 Task: Plan a 2-hour sustainable agriculture and permaculture gardening workshop for community gardens.
Action: Mouse moved to (700, 103)
Screenshot: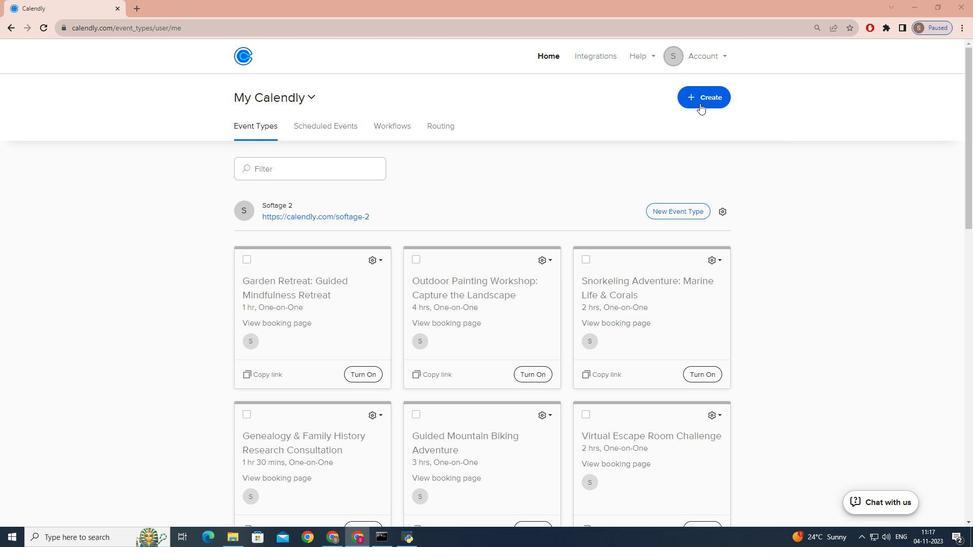 
Action: Mouse pressed left at (700, 103)
Screenshot: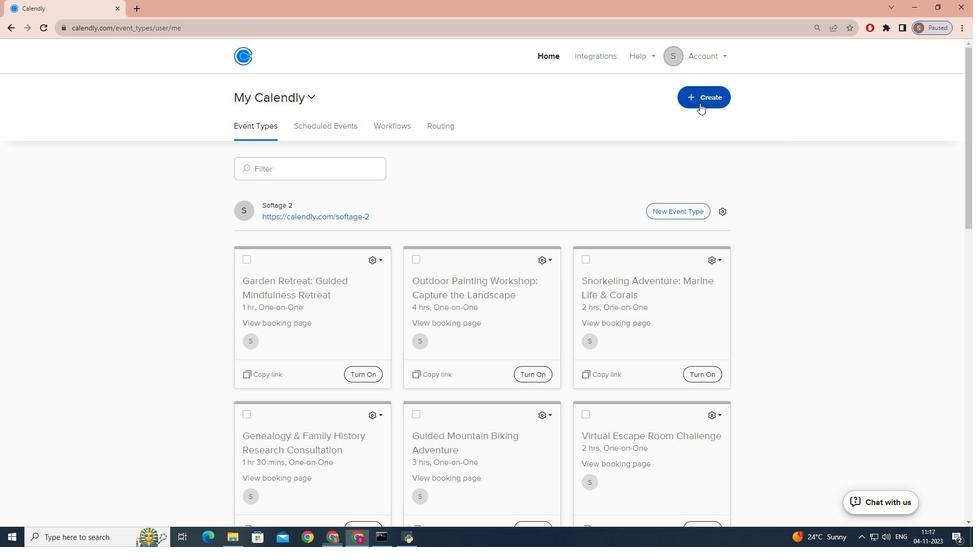 
Action: Mouse moved to (647, 126)
Screenshot: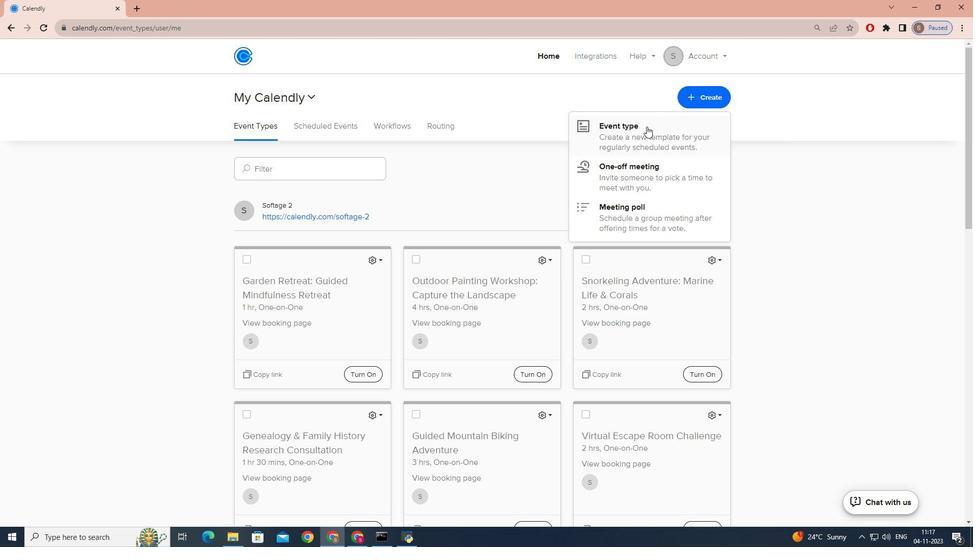 
Action: Mouse pressed left at (647, 126)
Screenshot: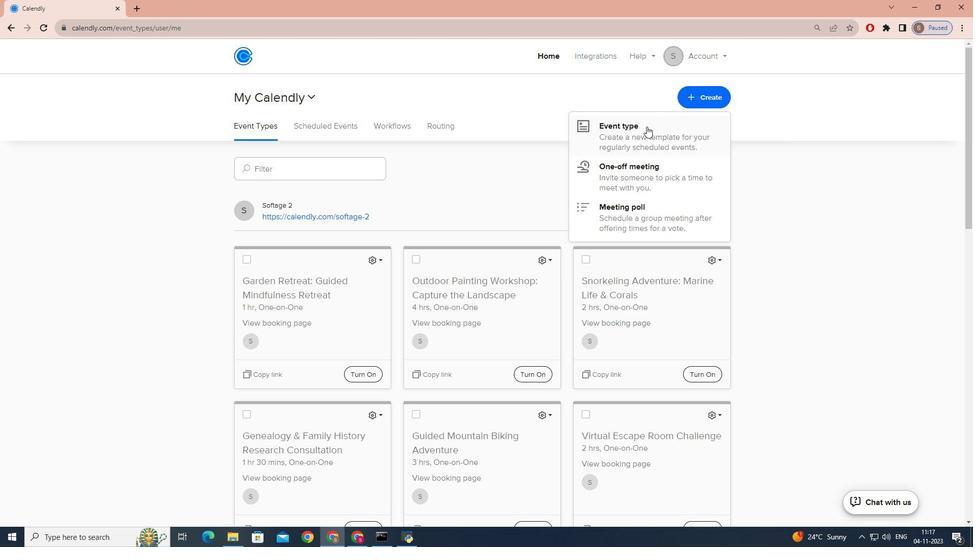 
Action: Mouse moved to (425, 169)
Screenshot: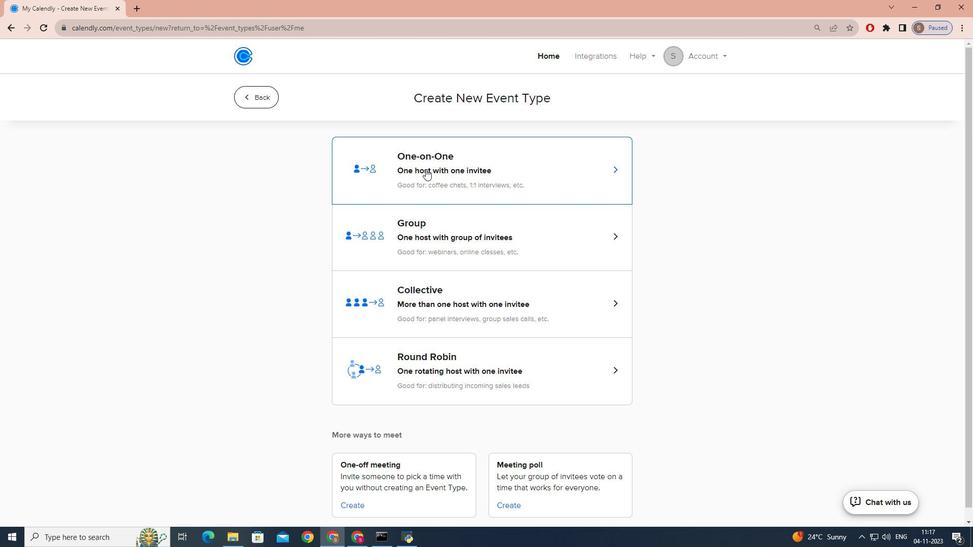 
Action: Mouse pressed left at (425, 169)
Screenshot: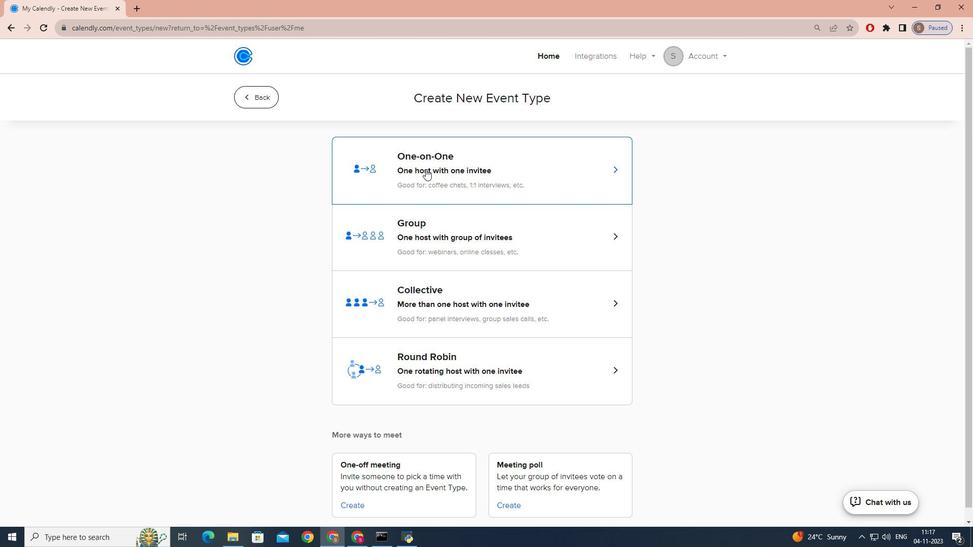 
Action: Mouse moved to (335, 233)
Screenshot: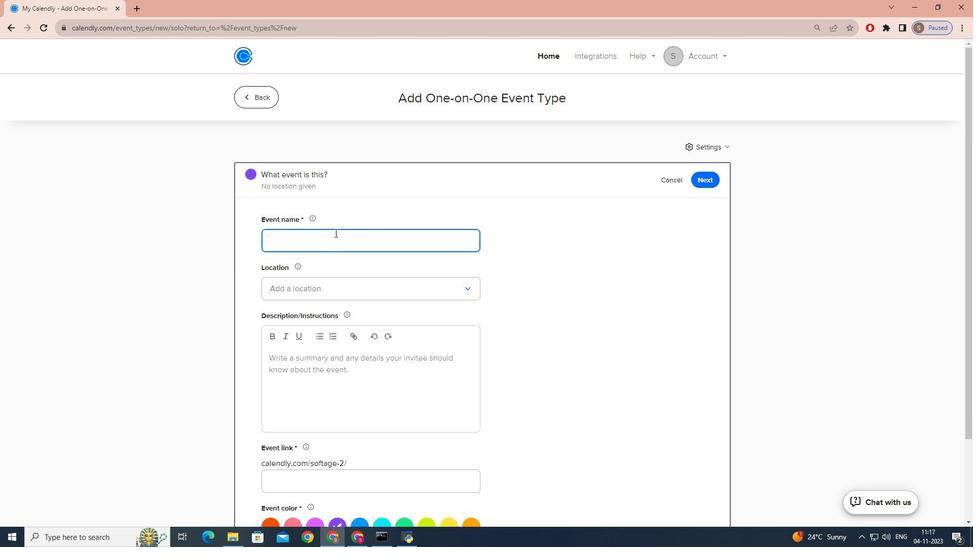 
Action: Key pressed <Key.caps_lock>S<Key.caps_lock>ustainable<Key.space><Key.caps_lock>A<Key.caps_lock>griculture<Key.shift_r>:<Key.space><Key.caps_lock>P<Key.caps_lock>ermaculture<Key.space><Key.caps_lock>G<Key.caps_lock>arden<Key.space><Key.caps_lock>W<Key.caps_lock>orkshop
Screenshot: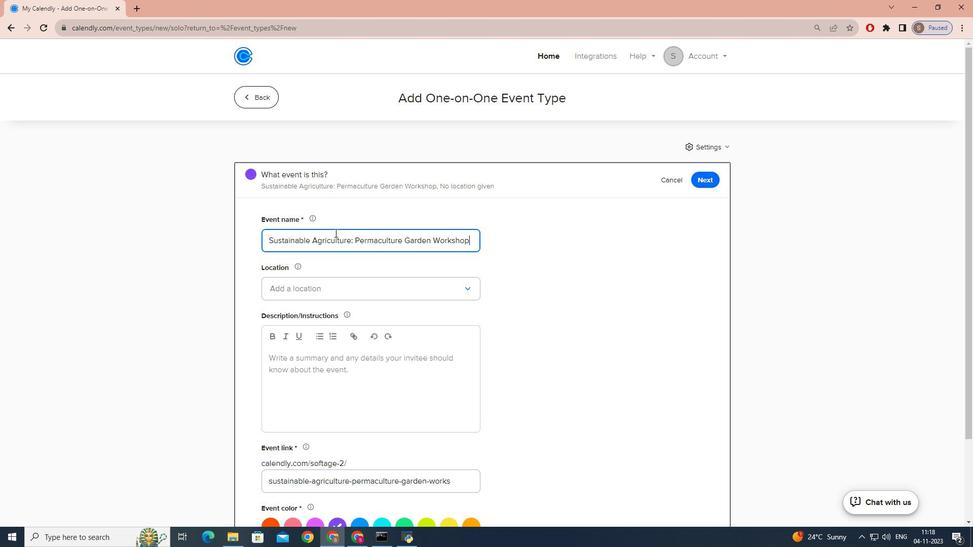 
Action: Mouse moved to (316, 285)
Screenshot: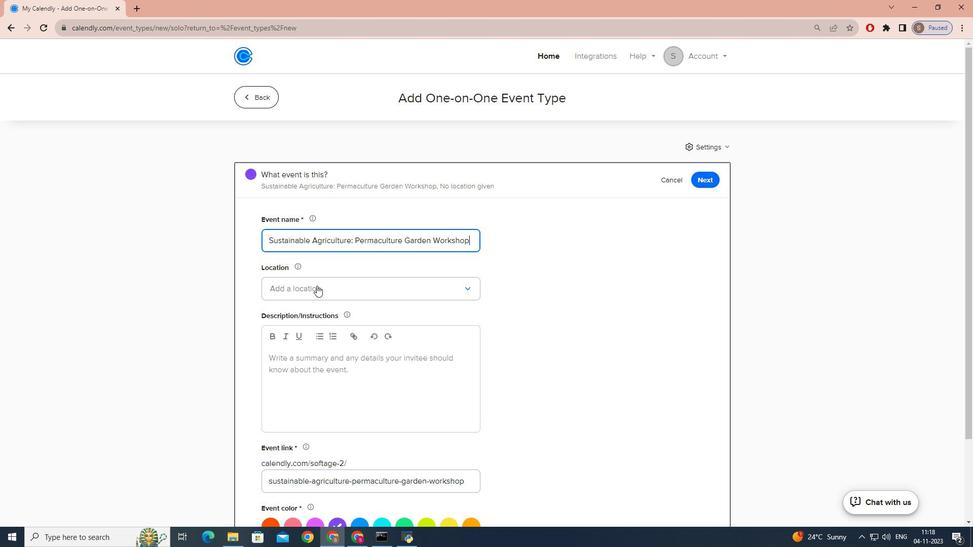 
Action: Mouse pressed left at (316, 285)
Screenshot: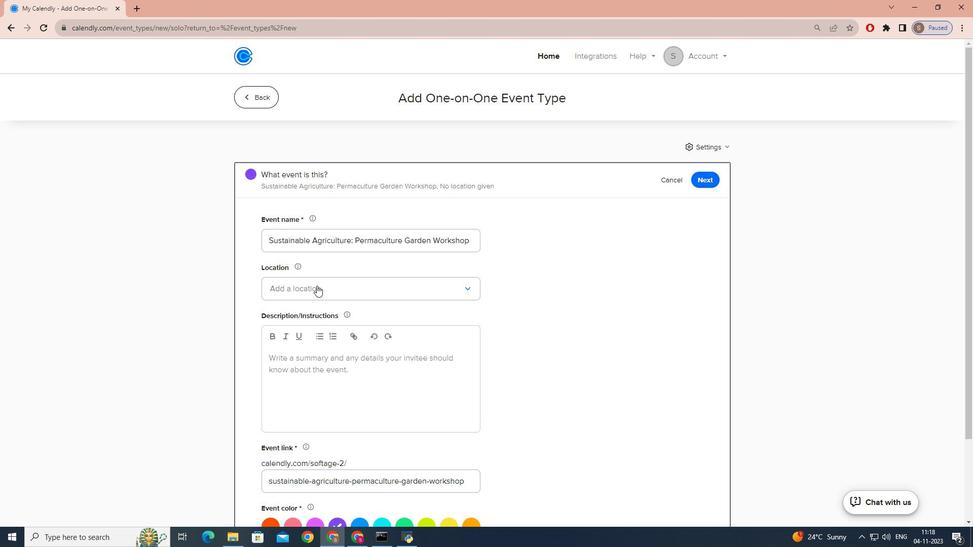 
Action: Mouse moved to (313, 312)
Screenshot: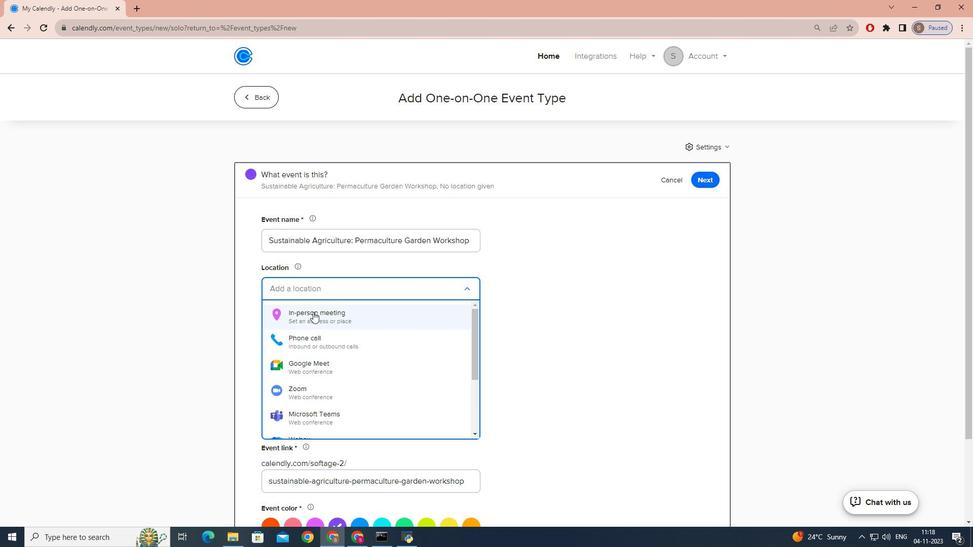 
Action: Mouse pressed left at (313, 312)
Screenshot: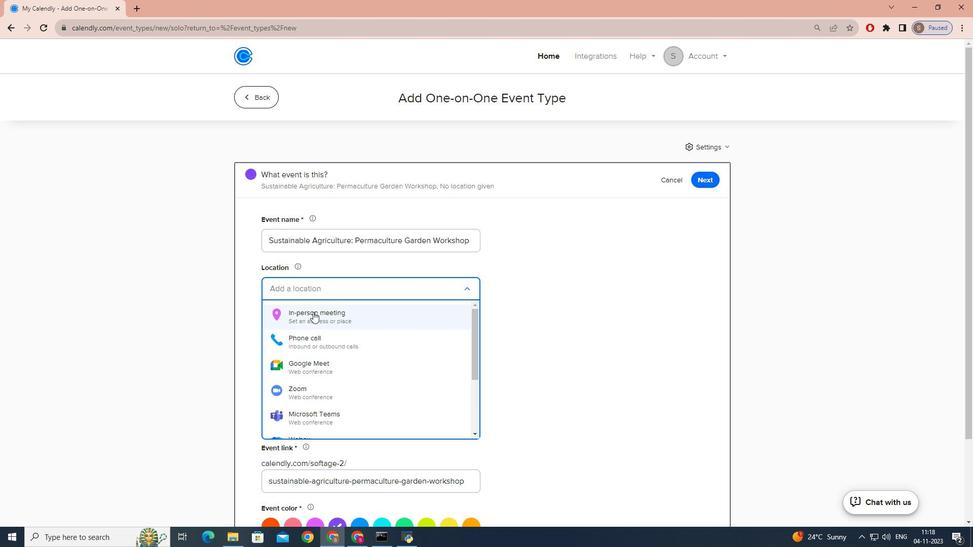
Action: Mouse moved to (458, 164)
Screenshot: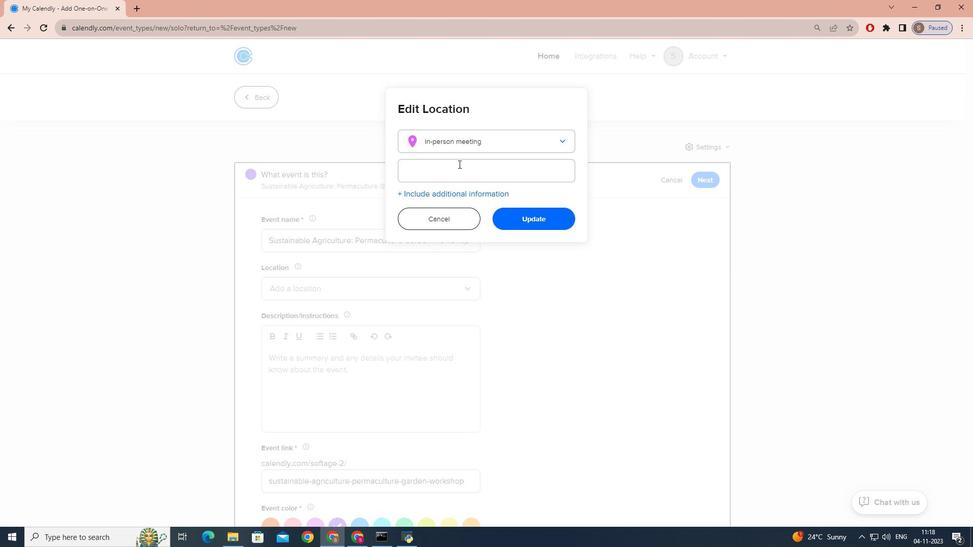 
Action: Mouse pressed left at (458, 164)
Screenshot: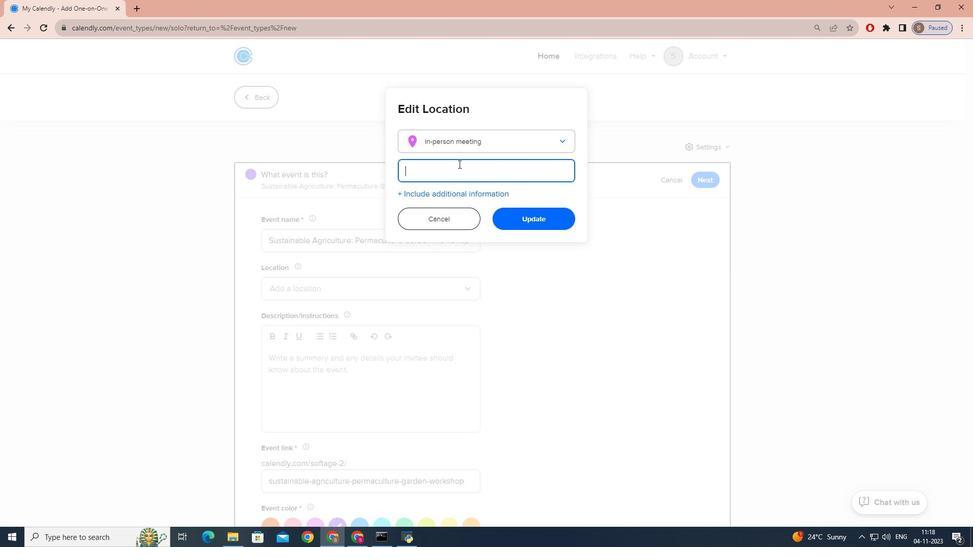 
Action: Mouse moved to (460, 163)
Screenshot: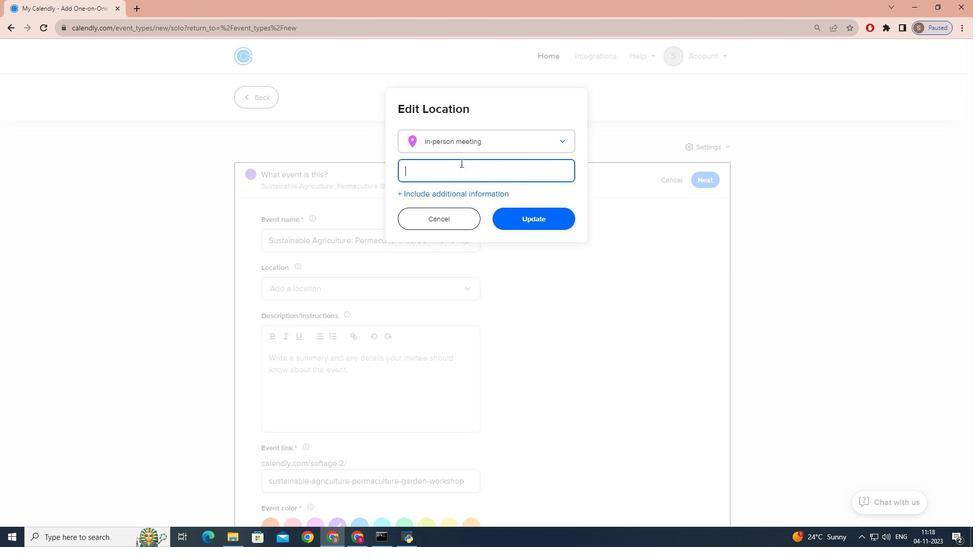
Action: Key pressed <Key.caps_lock>G<Key.caps_lock>olden<Key.space><Key.caps_lock>G<Key.caps_lock>lade<Key.space><Key.caps_lock>C<Key.caps_lock>ommunity<Key.space><Key.caps_lock>G<Key.caps_lock>arden,<Key.space><Key.caps_lock>A<Key.caps_lock>ustin,<Key.caps_lock>T<Key.caps_lock>ex
Screenshot: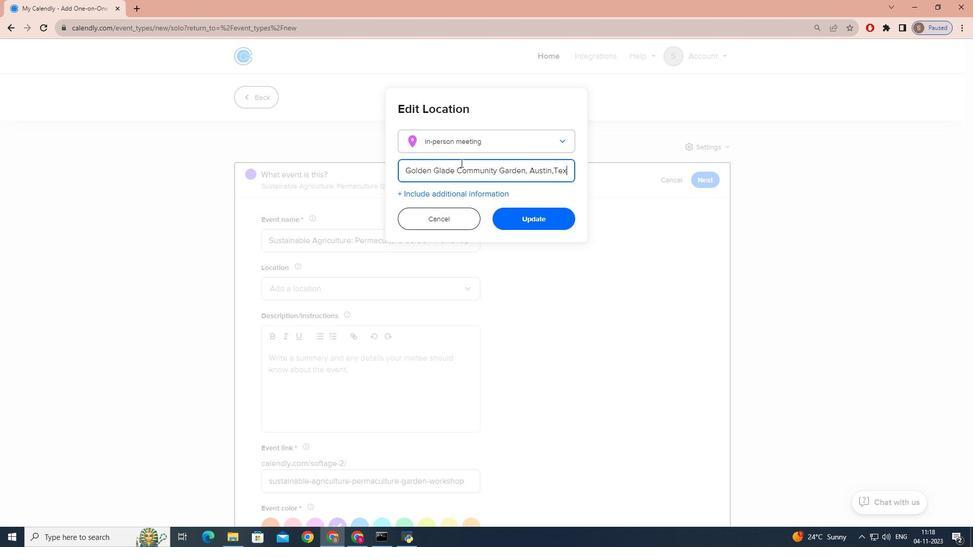
Action: Mouse moved to (460, 163)
Screenshot: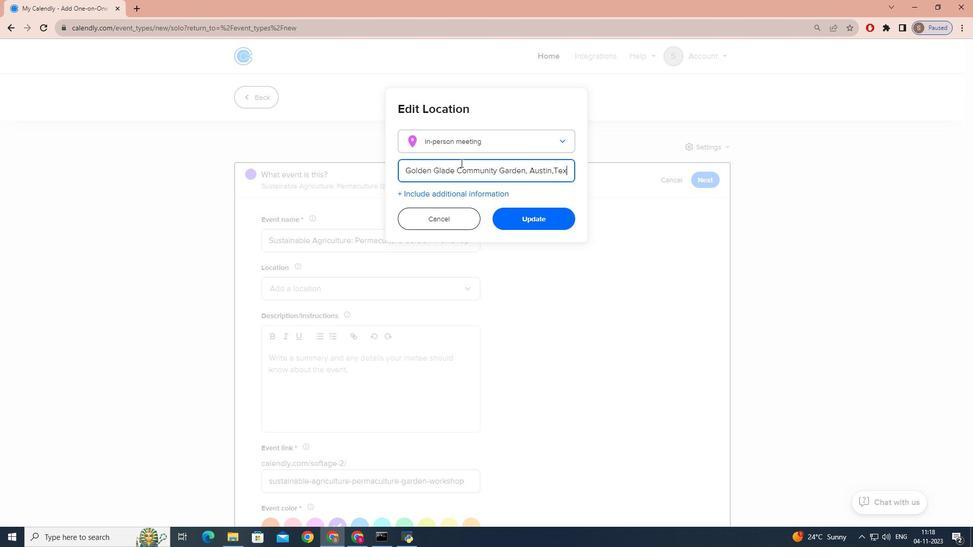 
Action: Key pressed as
Screenshot: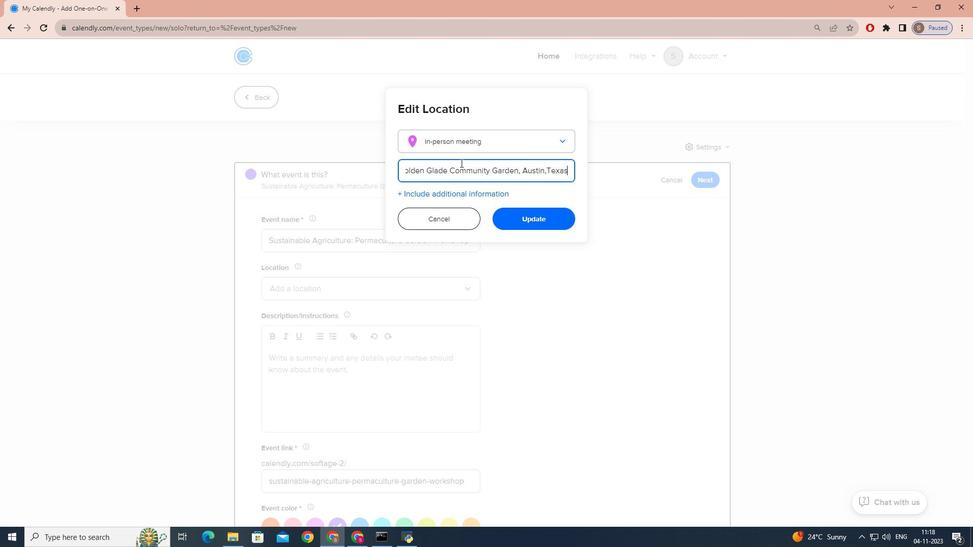 
Action: Mouse moved to (508, 216)
Screenshot: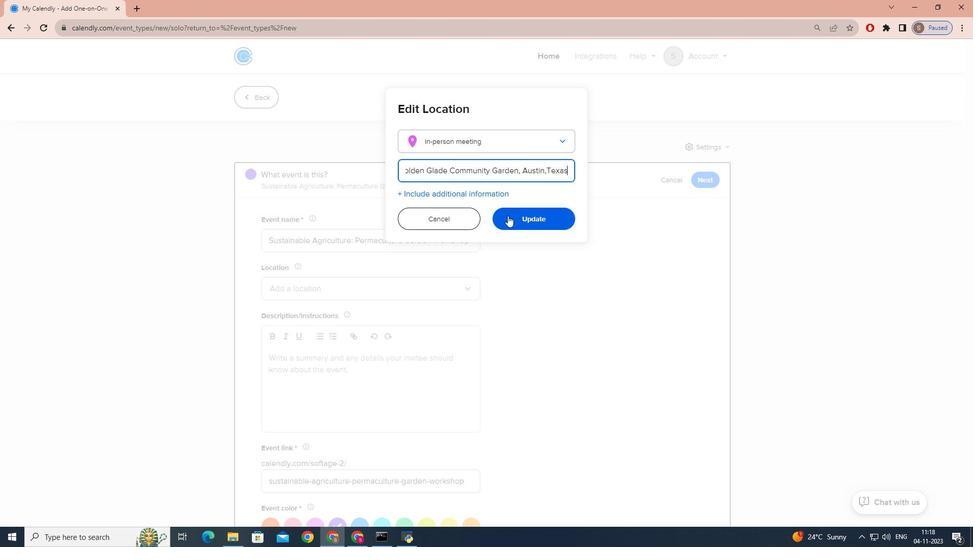 
Action: Mouse pressed left at (508, 216)
Screenshot: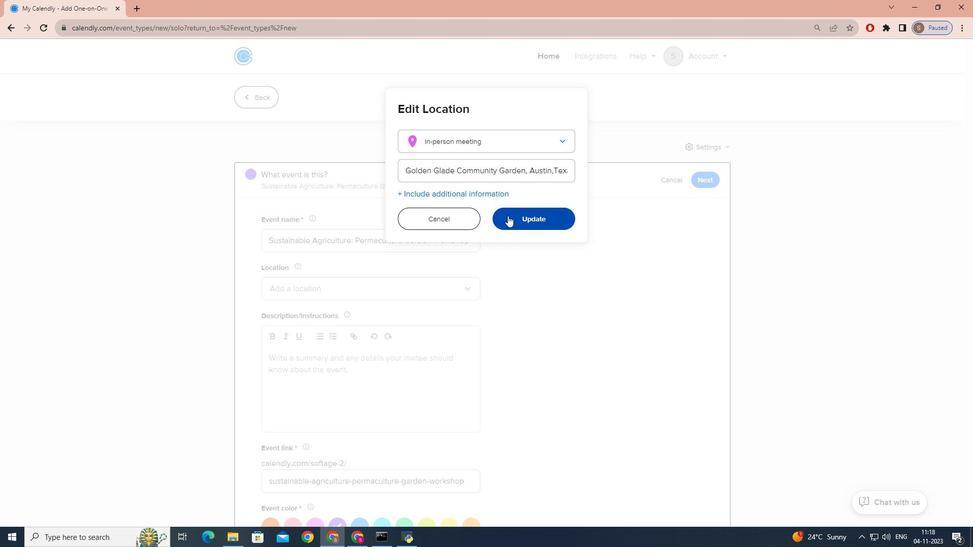 
Action: Mouse moved to (385, 255)
Screenshot: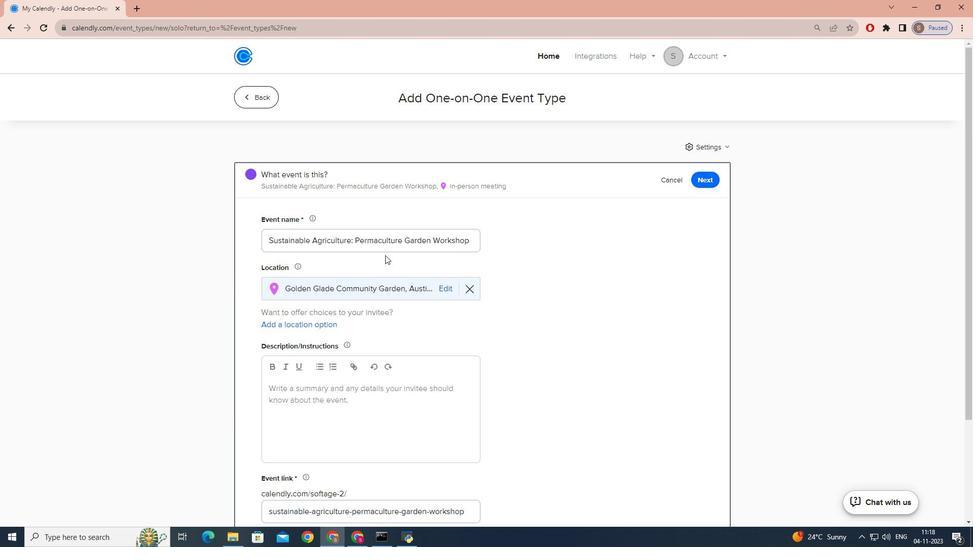 
Action: Mouse scrolled (385, 255) with delta (0, 0)
Screenshot: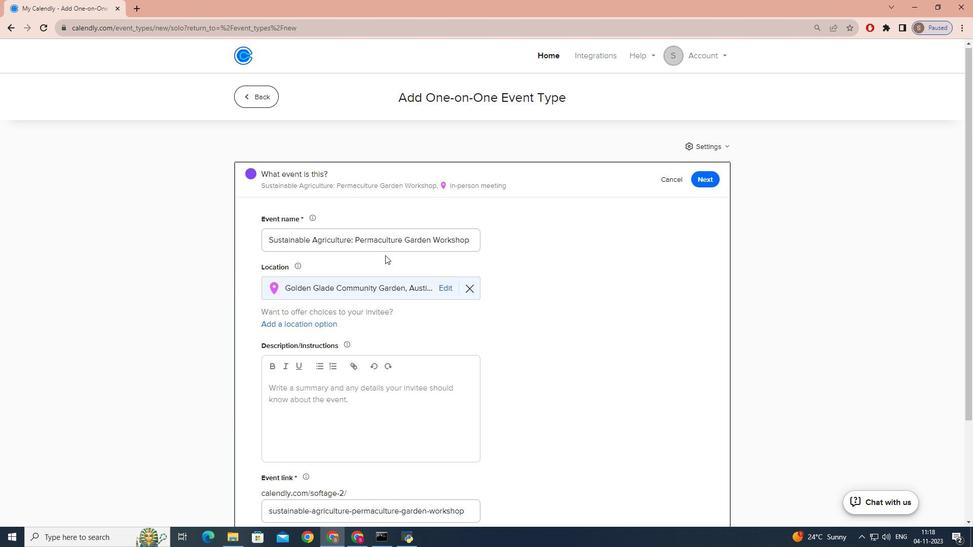 
Action: Mouse scrolled (385, 255) with delta (0, 0)
Screenshot: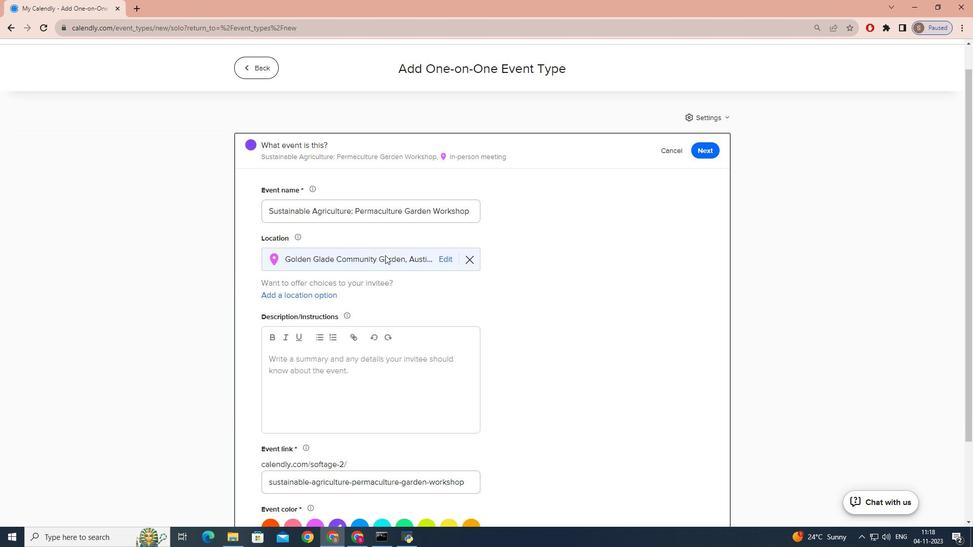 
Action: Mouse scrolled (385, 255) with delta (0, 0)
Screenshot: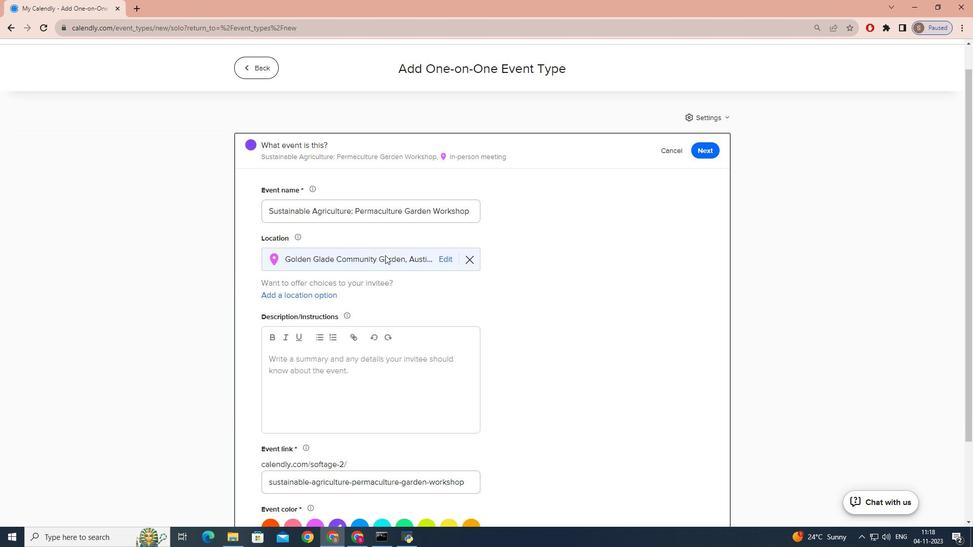 
Action: Mouse scrolled (385, 255) with delta (0, 0)
Screenshot: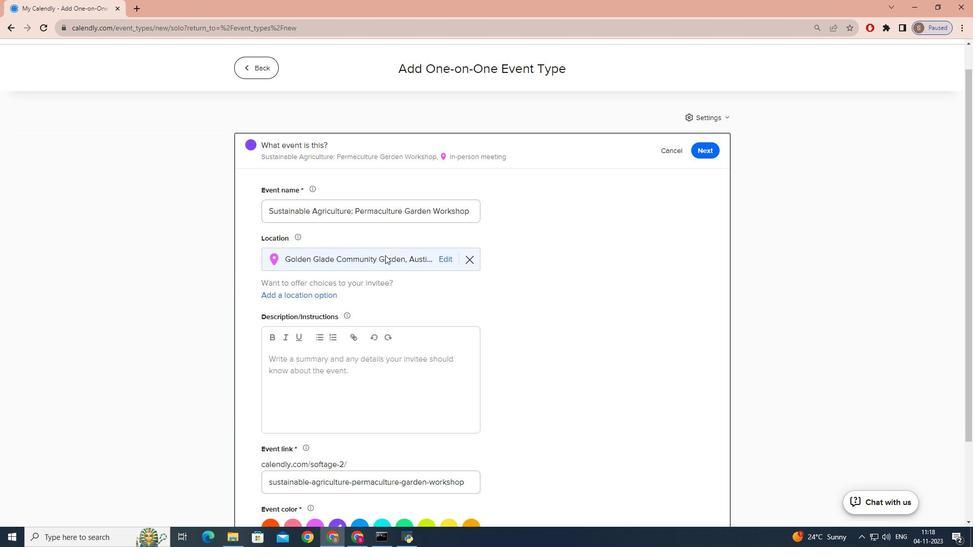 
Action: Mouse scrolled (385, 255) with delta (0, 0)
Screenshot: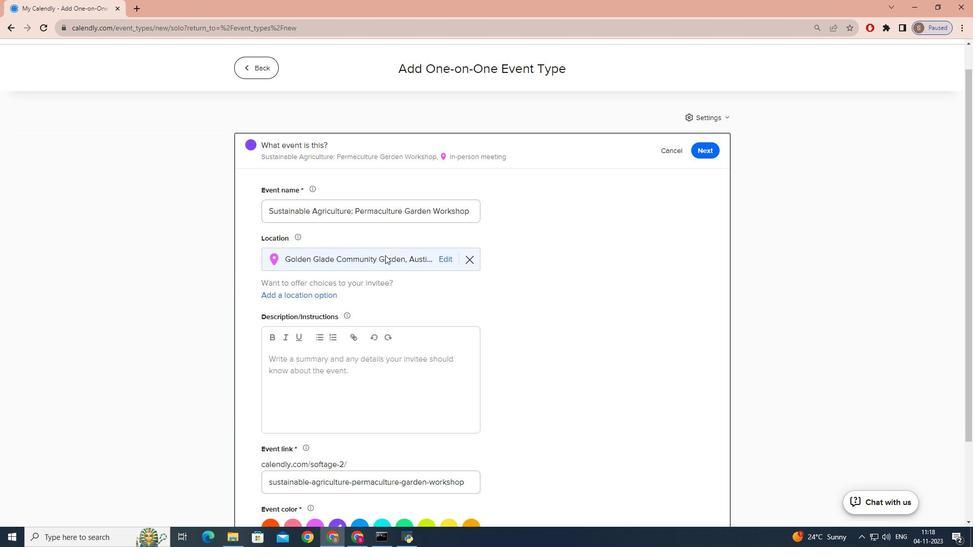 
Action: Mouse moved to (347, 276)
Screenshot: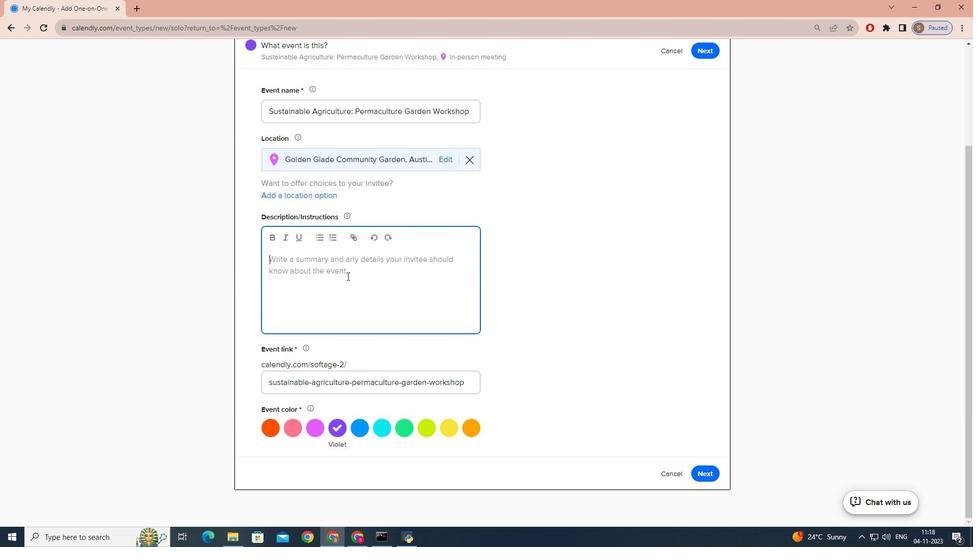 
Action: Mouse pressed left at (347, 276)
Screenshot: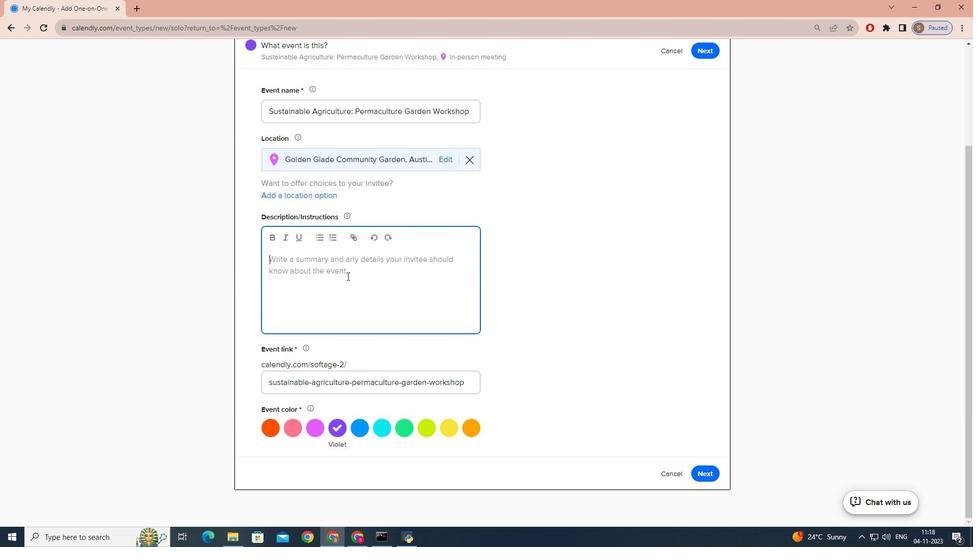 
Action: Mouse moved to (348, 276)
Screenshot: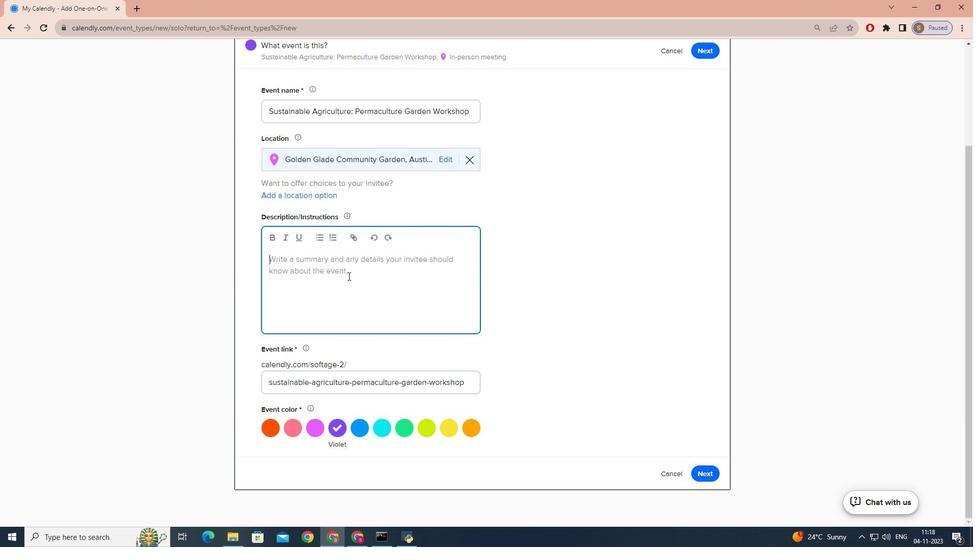 
Action: Key pressed <Key.caps_lock>J<Key.caps_lock>oi<Key.space>us<Key.space>for<Key.space>a<Key.space>hands<Key.space>on<Key.space>aaaaaaan<Key.backspace><Key.backspace><Key.backspace><Key.backspace><Key.backspace><Key.backspace><Key.backspace>nd<Key.space>enlightening<Key.space>
Screenshot: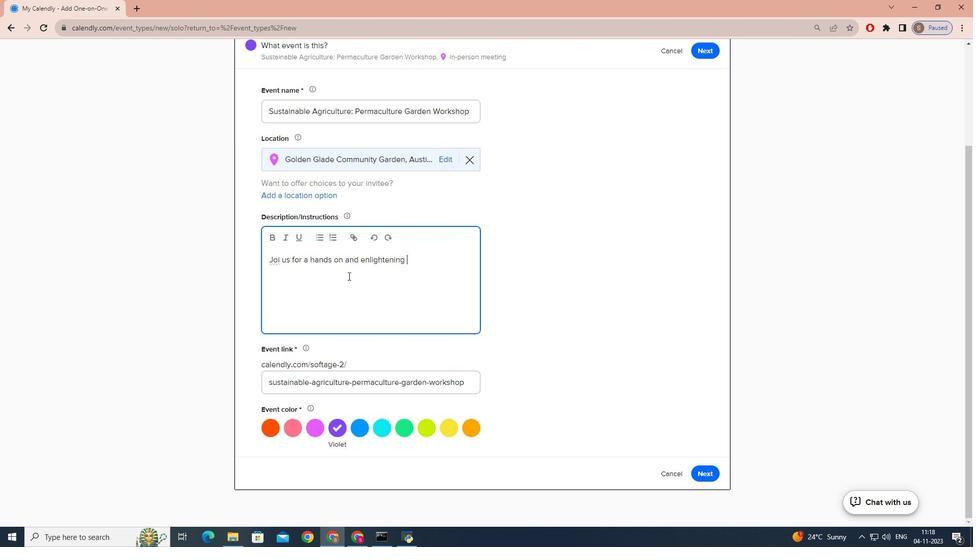 
Action: Mouse moved to (279, 260)
Screenshot: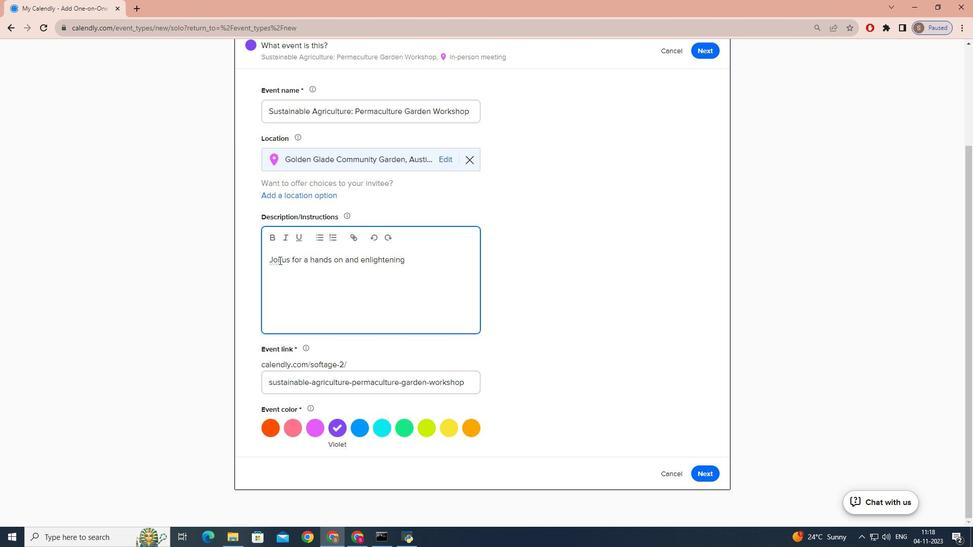 
Action: Mouse pressed left at (279, 260)
Screenshot: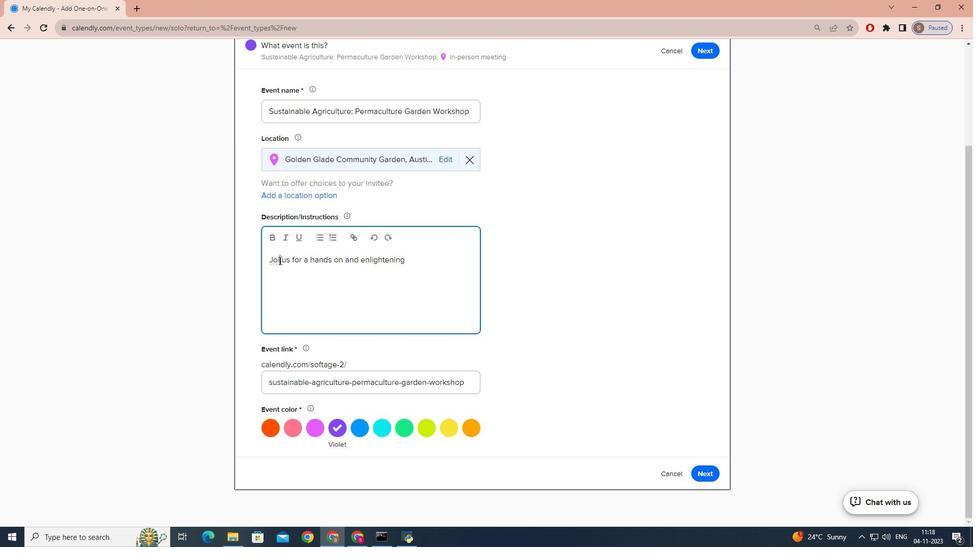 
Action: Key pressed n
Screenshot: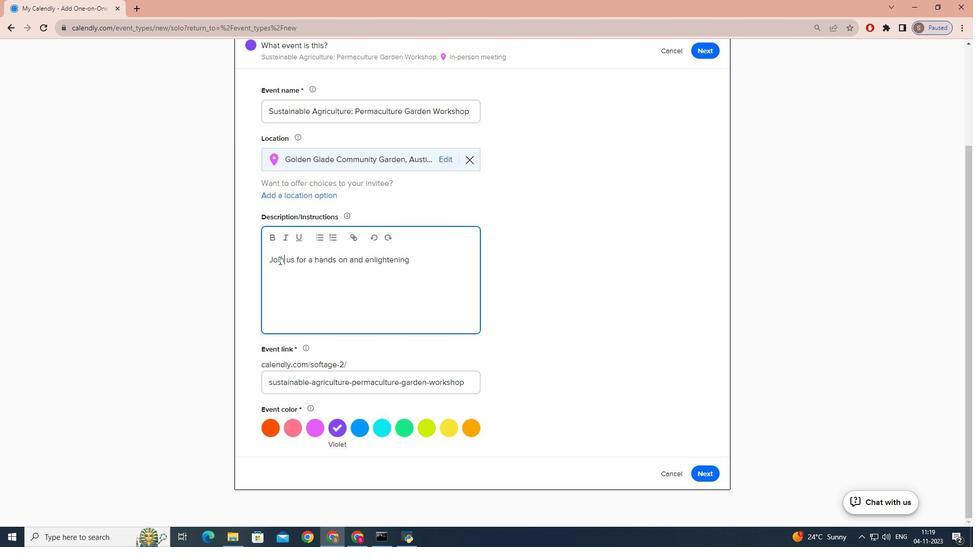 
Action: Mouse moved to (430, 262)
Screenshot: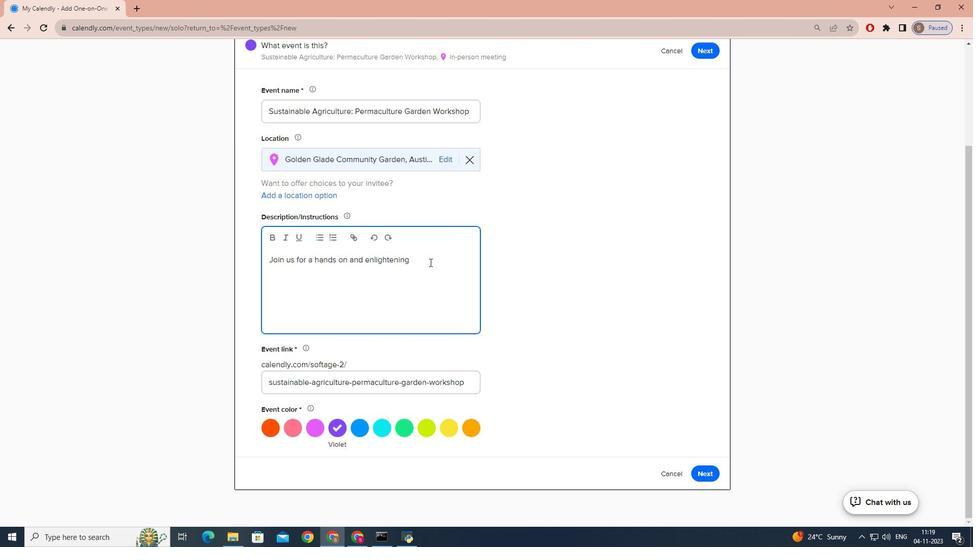 
Action: Mouse pressed left at (430, 262)
Screenshot: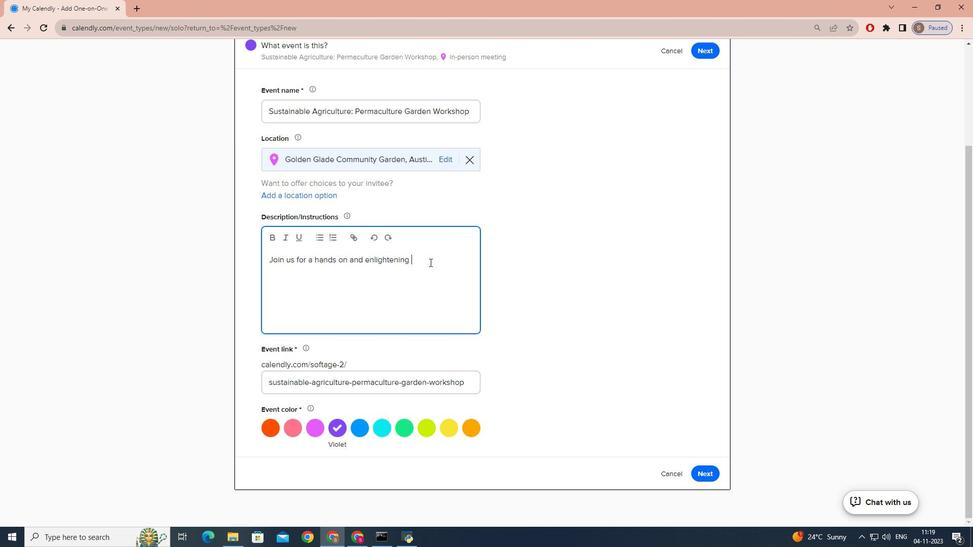 
Action: Mouse moved to (432, 260)
Screenshot: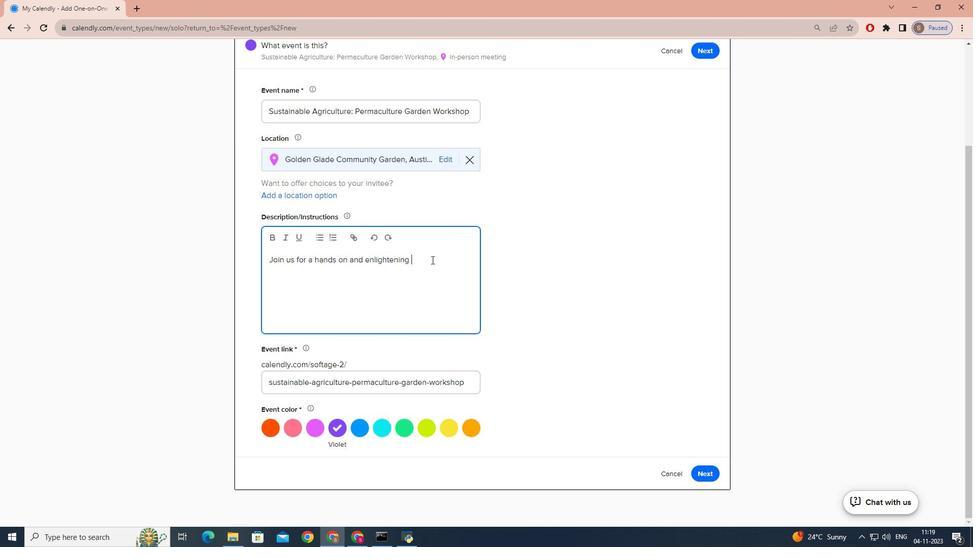 
Action: Key pressed workshop<Key.space>focussed<Key.space>o
Screenshot: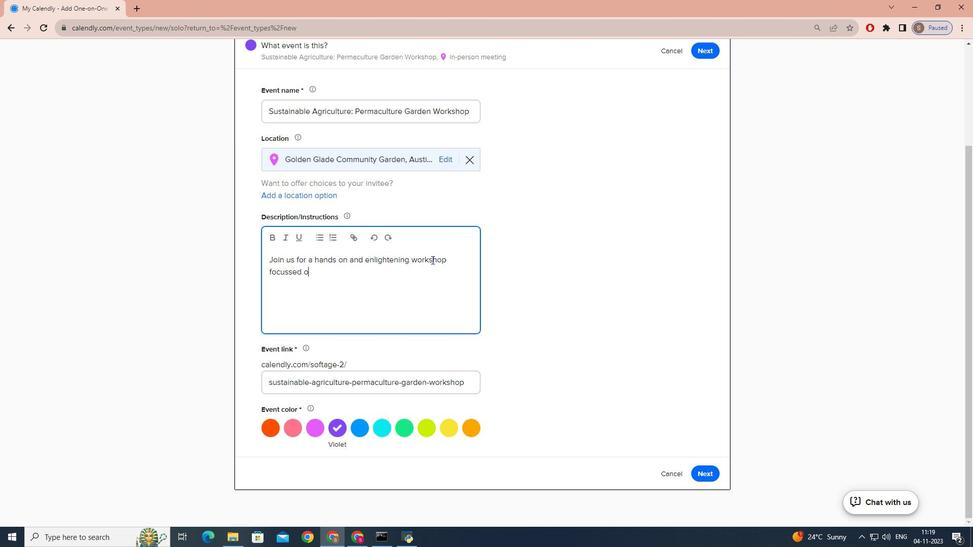 
Action: Mouse moved to (430, 260)
Screenshot: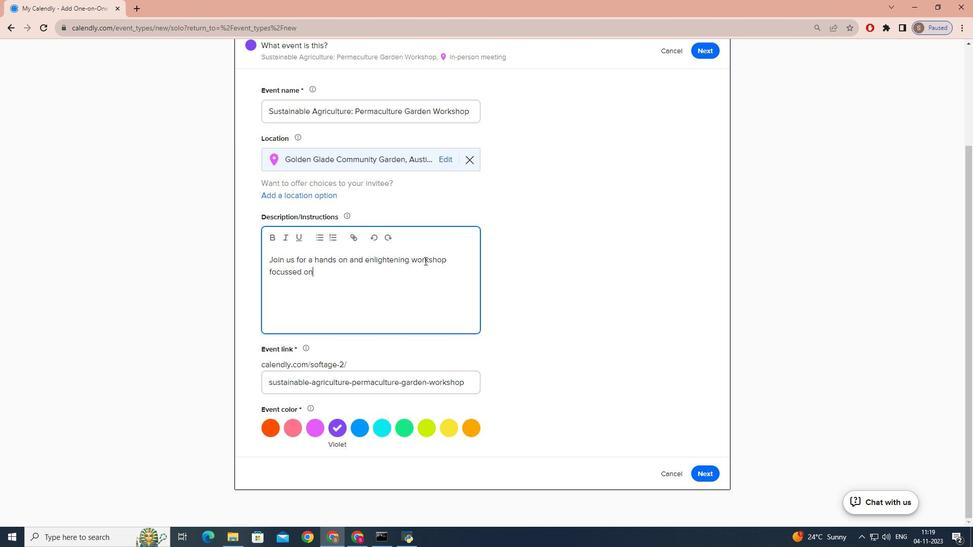 
Action: Key pressed n
Screenshot: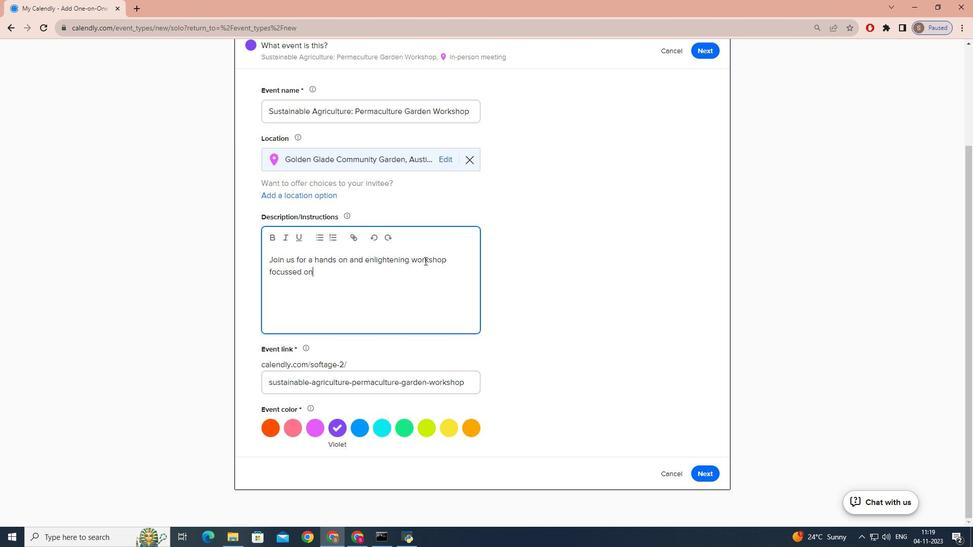 
Action: Mouse moved to (424, 261)
Screenshot: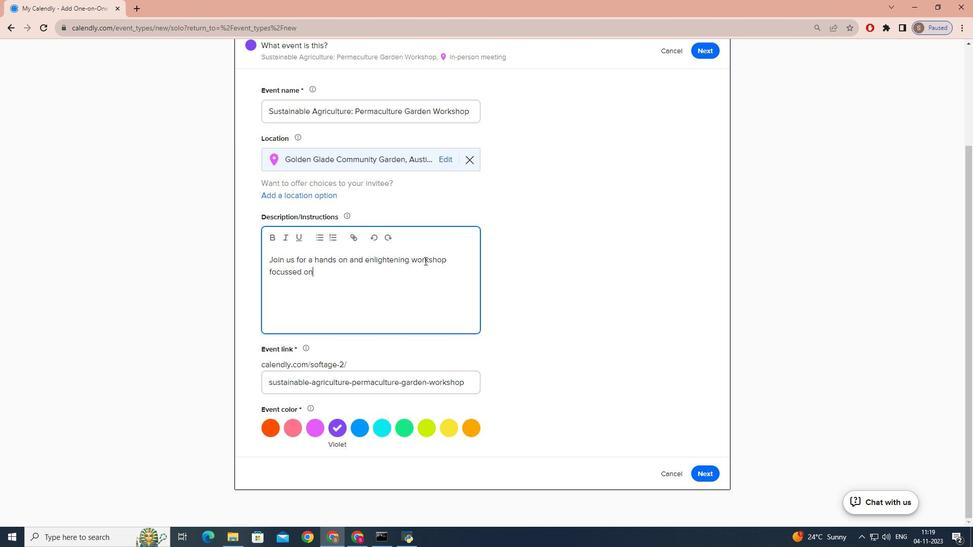 
Action: Key pressed <Key.space>sustainable<Key.space>agriculture<Key.space>and<Key.space>perma
Screenshot: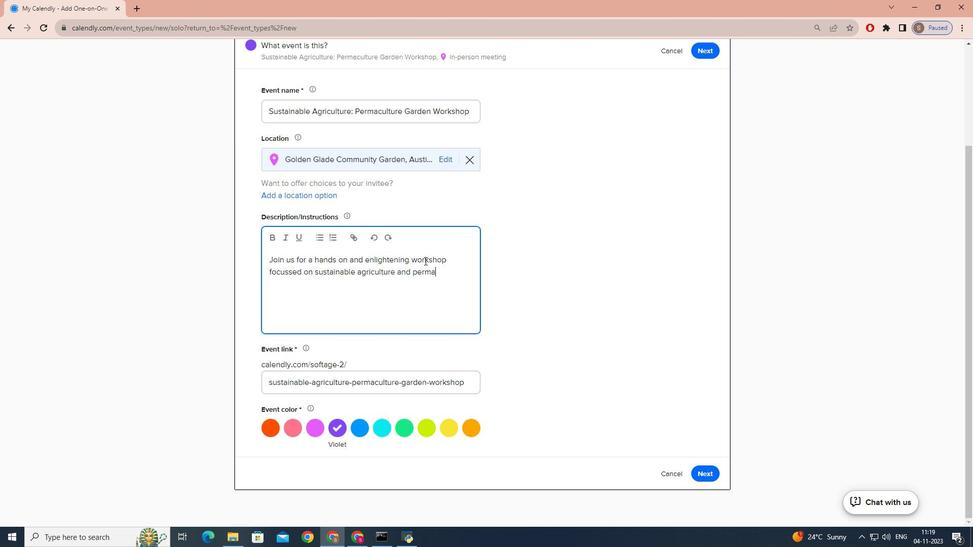 
Action: Mouse moved to (424, 261)
Screenshot: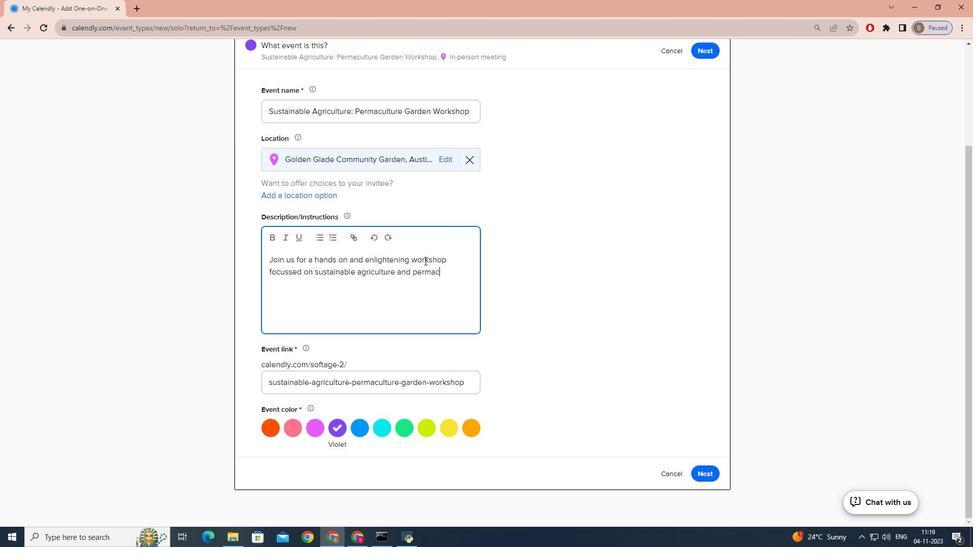 
Action: Key pressed culture<Key.space>gardening<Key.space>.<Key.caps_lock>W<Key.caps_lock>hether<Key.space>you<Key.space>are<Key.space>a<Key.space>season
Screenshot: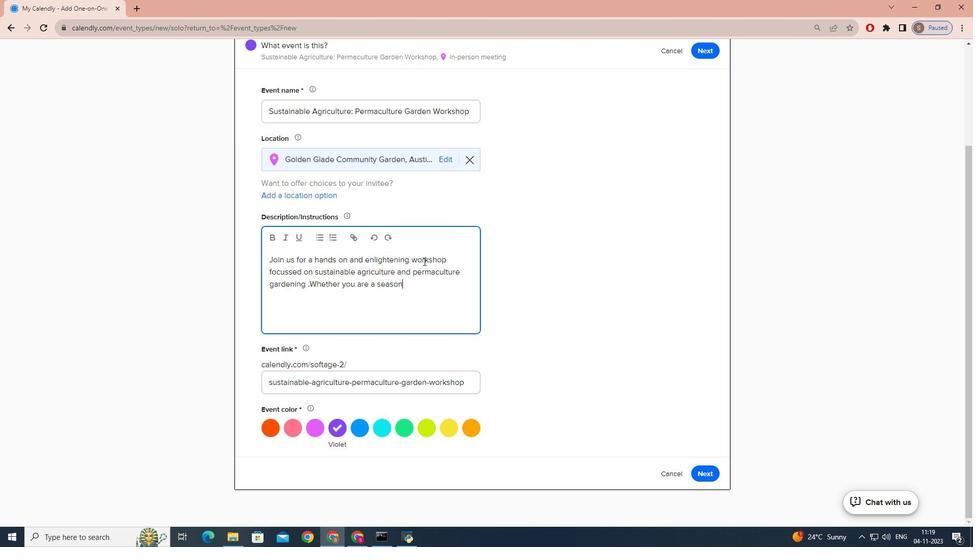 
Action: Mouse moved to (423, 261)
Screenshot: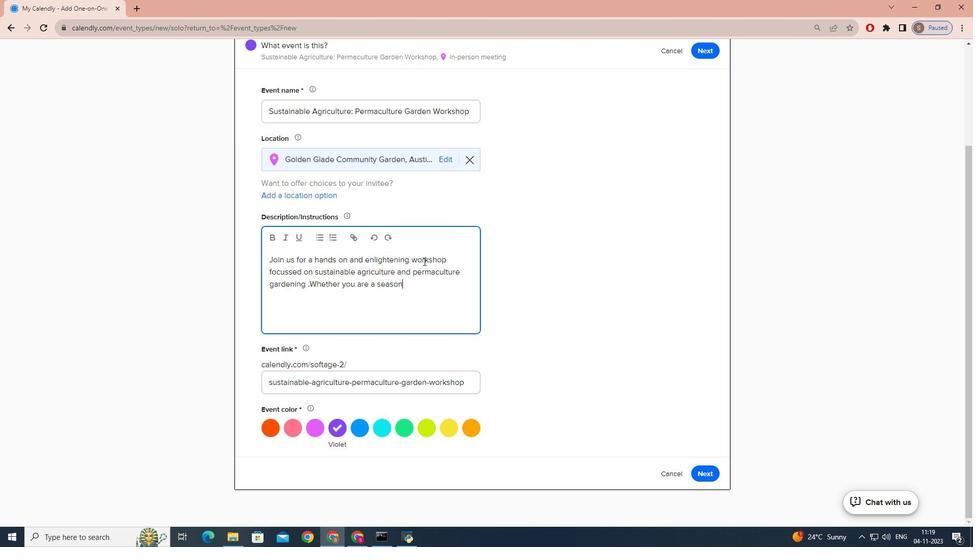 
Action: Key pressed ed<Key.space>gardener<Key.space>or<Key.space>just<Key.space>a<Key.space>novice,<Key.space>the<Key.space>=<Key.backspace><Key.backspace><Key.backspace>is<Key.space>workshop<Key.space>will<Key.space>equip<Key.space>you<Key.space>with<Key.space>th<Key.space><Key.backspace>e<Key.space>knowledge<Key.space>and<Key.space>skills<Key.space>a<Key.backspace>required<Key.space>to<Key.space>nurture<Key.space>gardens<Key.space>while<Key.space>minimizing<Key.space>environmental<Key.space>impact.<Key.space><Key.caps_lock>O<Key.caps_lock>ur
Screenshot: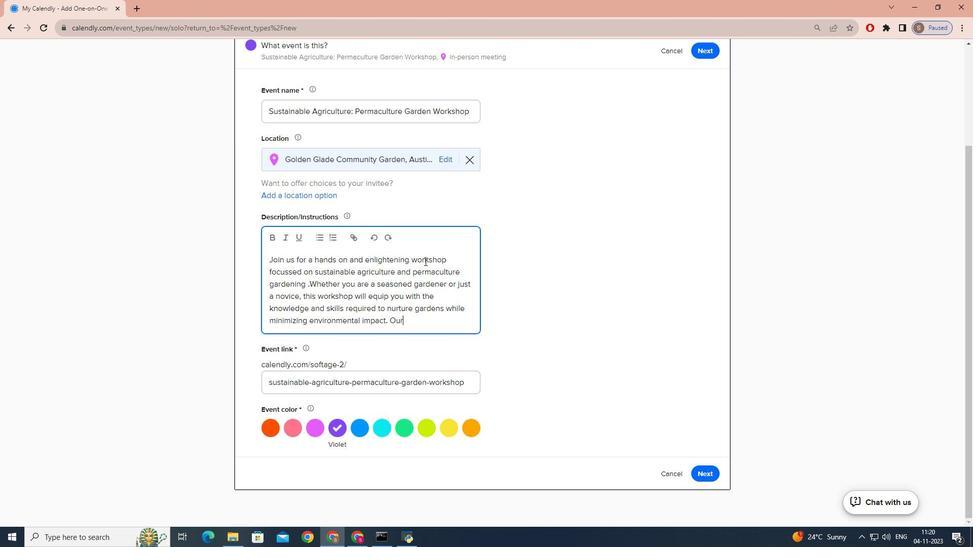 
Action: Mouse moved to (424, 261)
Screenshot: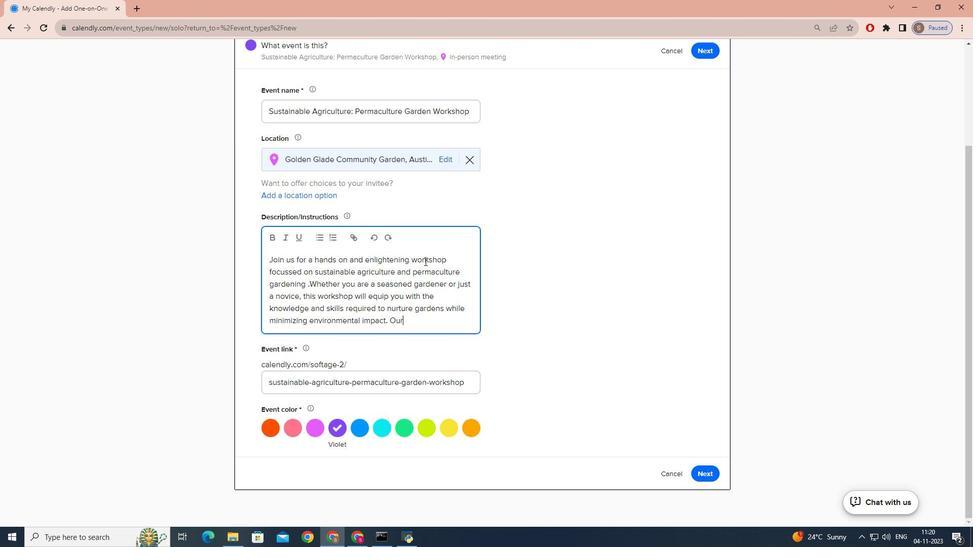 
Action: Key pressed <Key.space>sustainability<Key.space>experts<Key.space>will<Key.space>guide<Key.space>you<Key.space>through<Key.space>the<Key.space>pricin<Key.backspace><Key.backspace><Key.backspace>nciples<Key.space>and<Key.space>
Screenshot: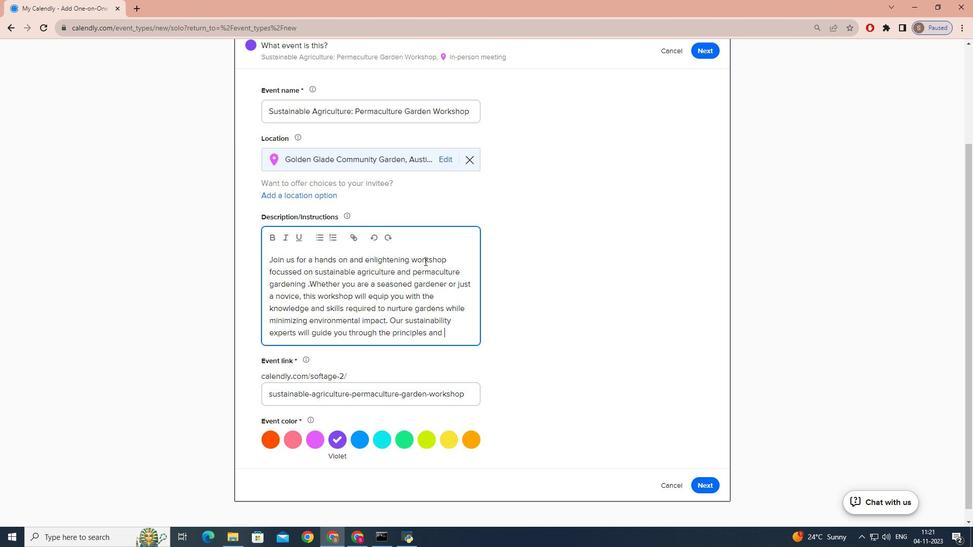 
Action: Mouse moved to (424, 261)
Screenshot: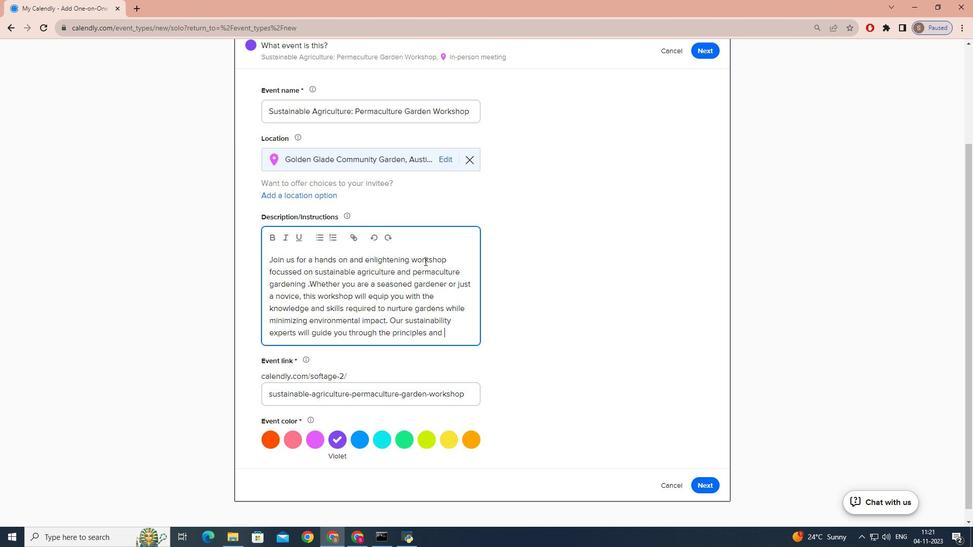 
Action: Key pressed practices.<Key.caps_lock>C<Key.caps_lock>onnect<Key.space>with<Key.space>fello<Key.space>gardeners<Key.space>and<Key.space>share<Key.space>ideas<Key.space>on<Key.space>how<Key.space>to<Key.space>enhance<Key.space>your<Key.space>g<Key.backspace>
Screenshot: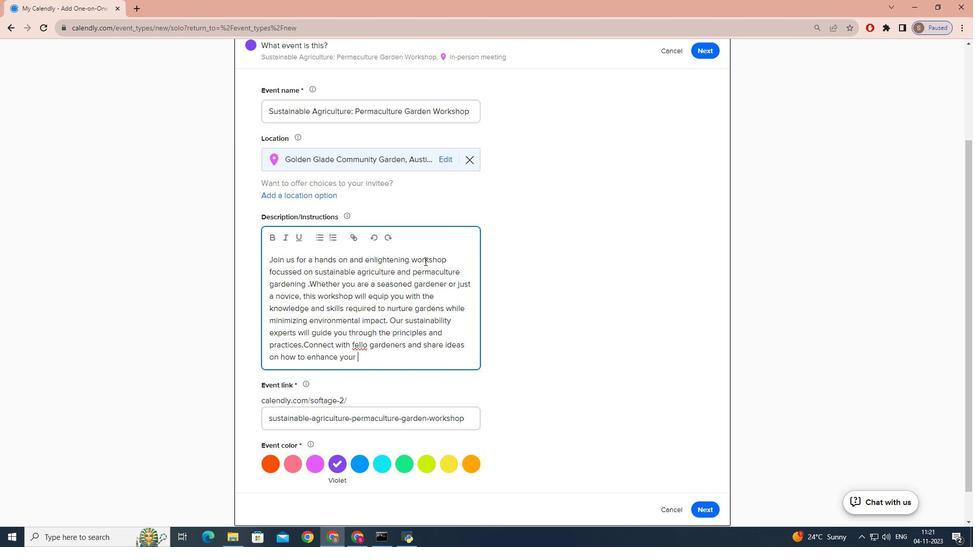 
Action: Mouse moved to (369, 342)
Screenshot: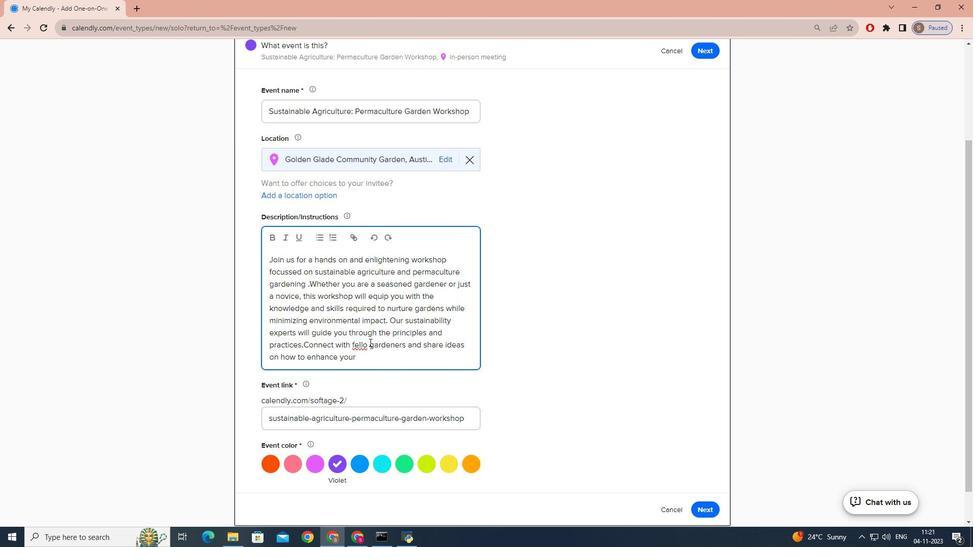 
Action: Mouse pressed left at (369, 342)
Screenshot: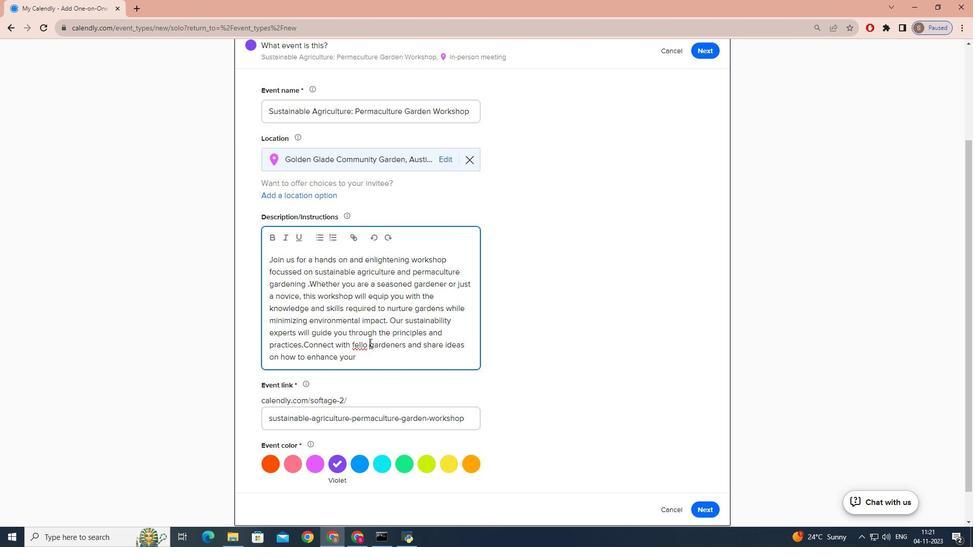 
Action: Mouse moved to (367, 345)
Screenshot: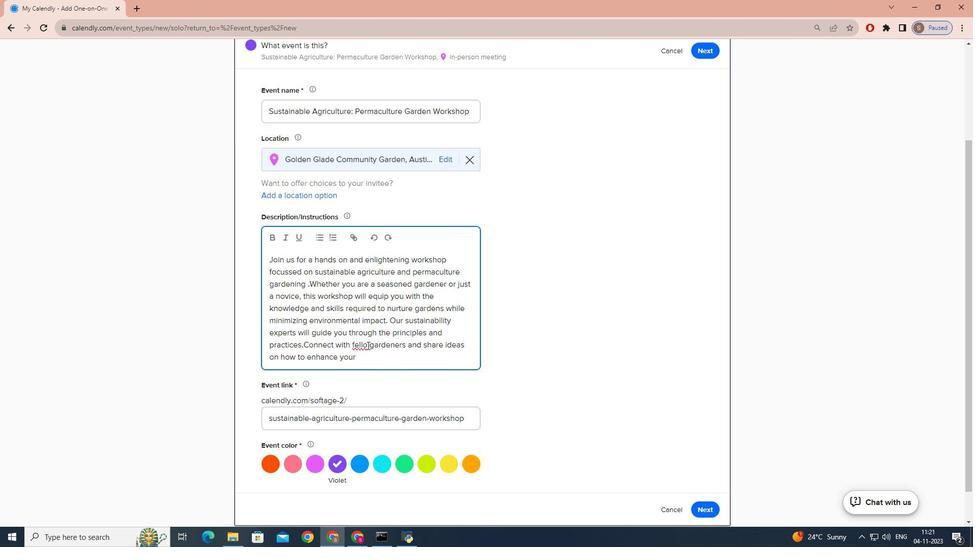 
Action: Mouse pressed left at (367, 345)
Screenshot: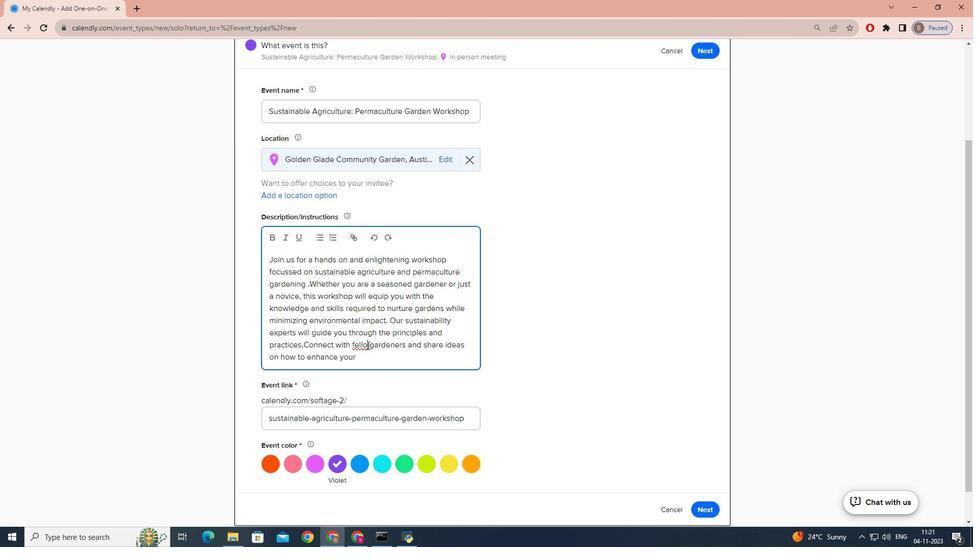 
Action: Key pressed w
Screenshot: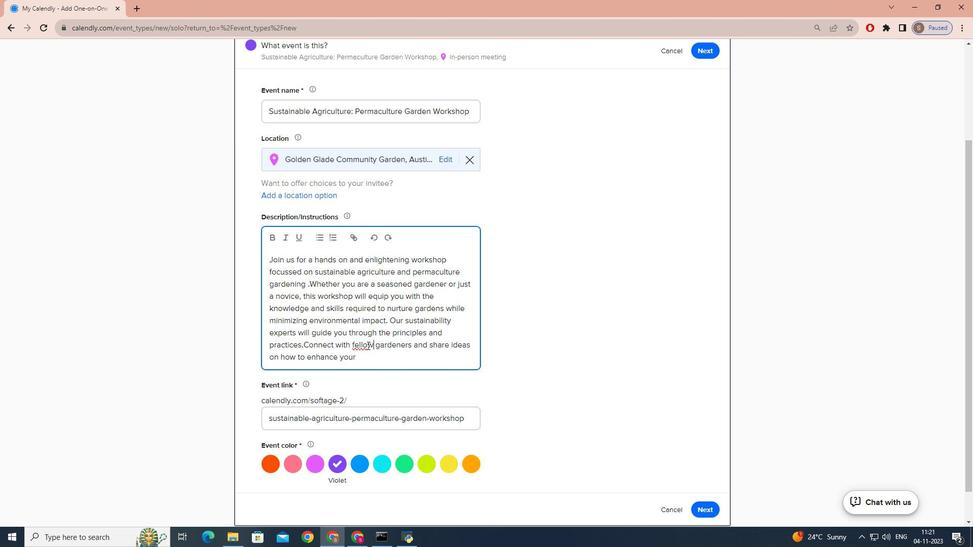 
Action: Mouse moved to (367, 356)
Screenshot: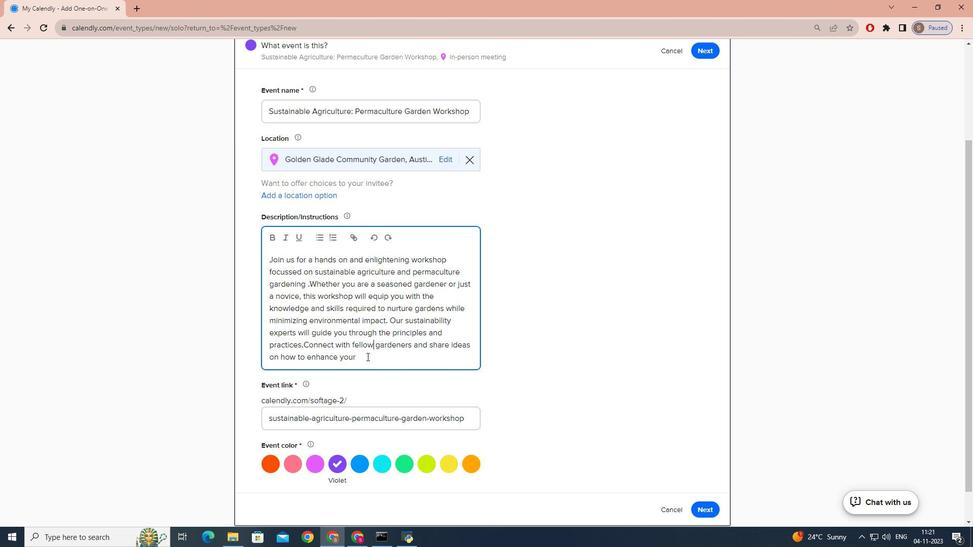 
Action: Mouse pressed left at (367, 356)
Screenshot: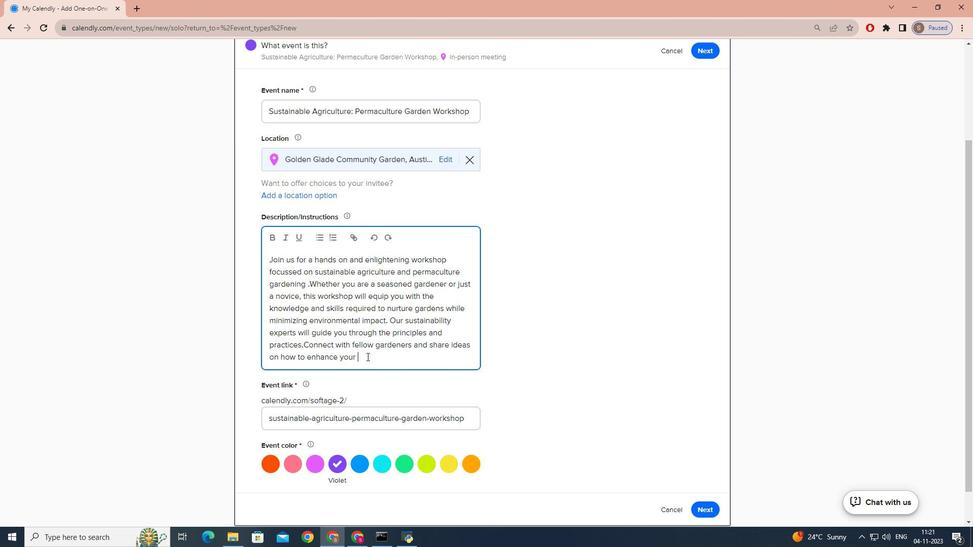 
Action: Mouse moved to (377, 357)
Screenshot: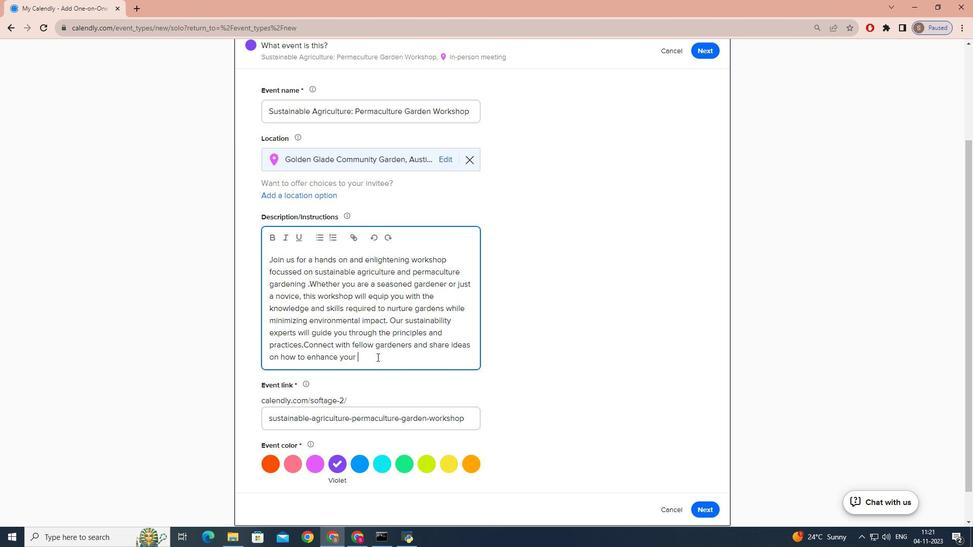 
Action: Key pressed commu
Screenshot: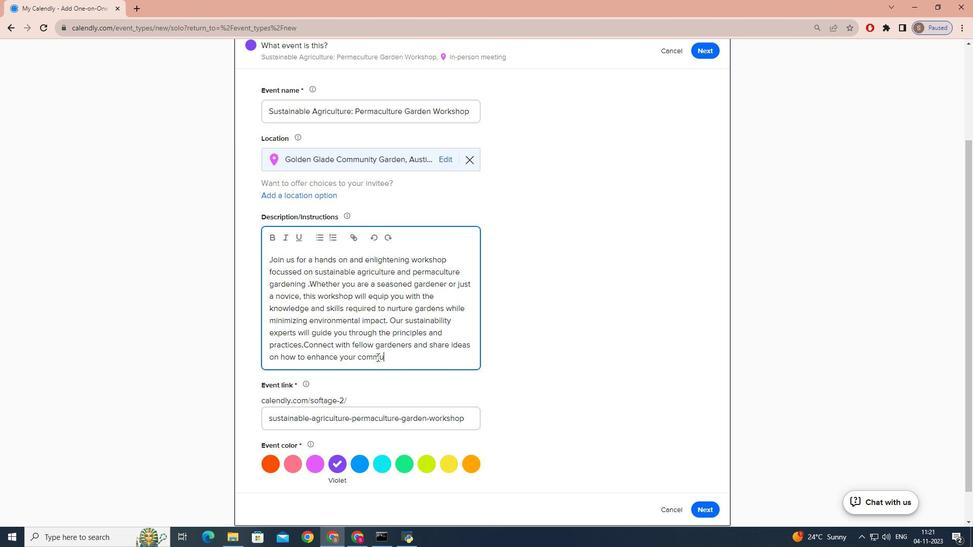 
Action: Mouse moved to (377, 357)
Screenshot: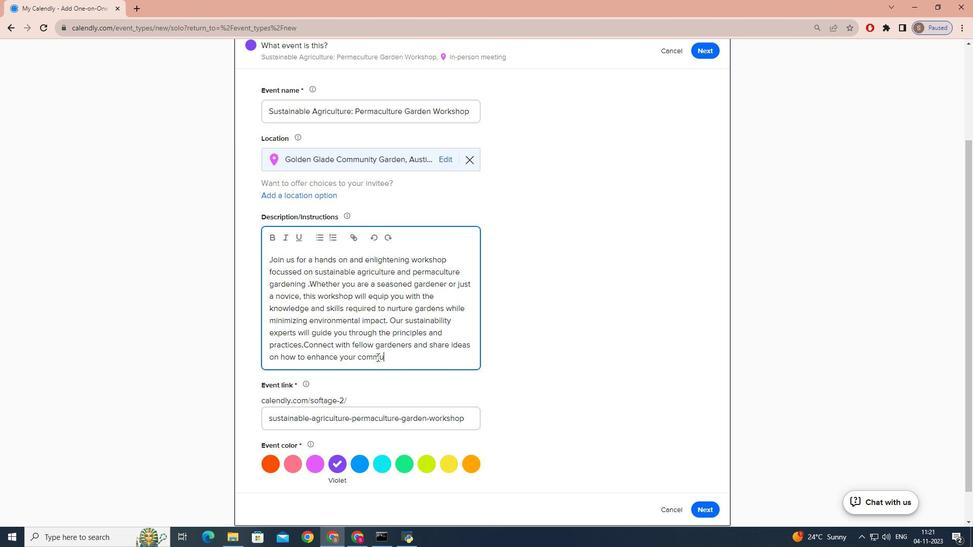 
Action: Key pressed nity<Key.space>garden.
Screenshot: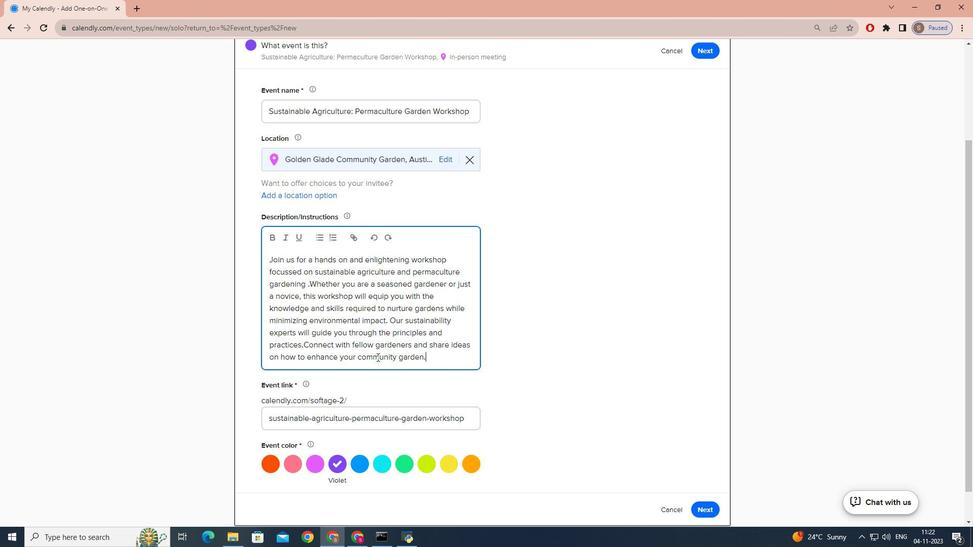 
Action: Mouse moved to (402, 464)
Screenshot: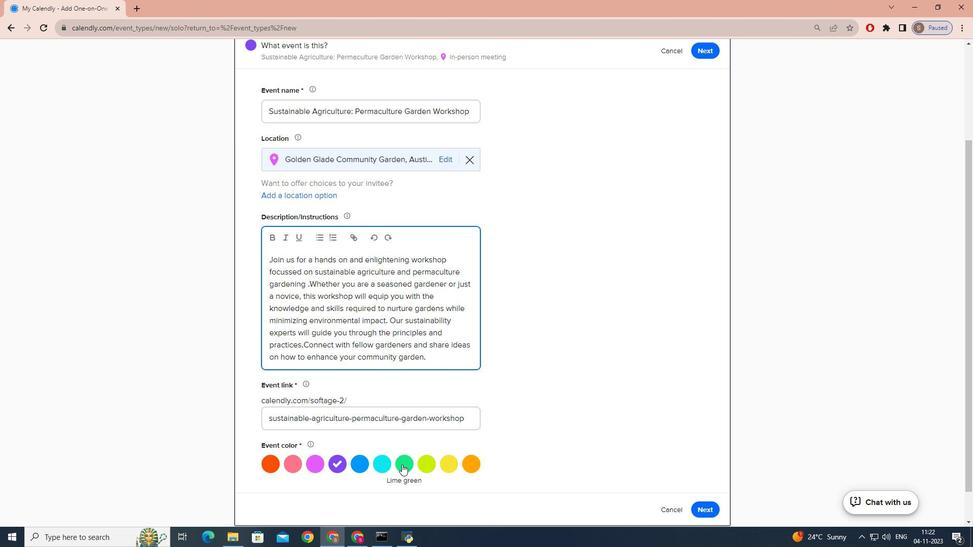 
Action: Mouse pressed left at (402, 464)
Screenshot: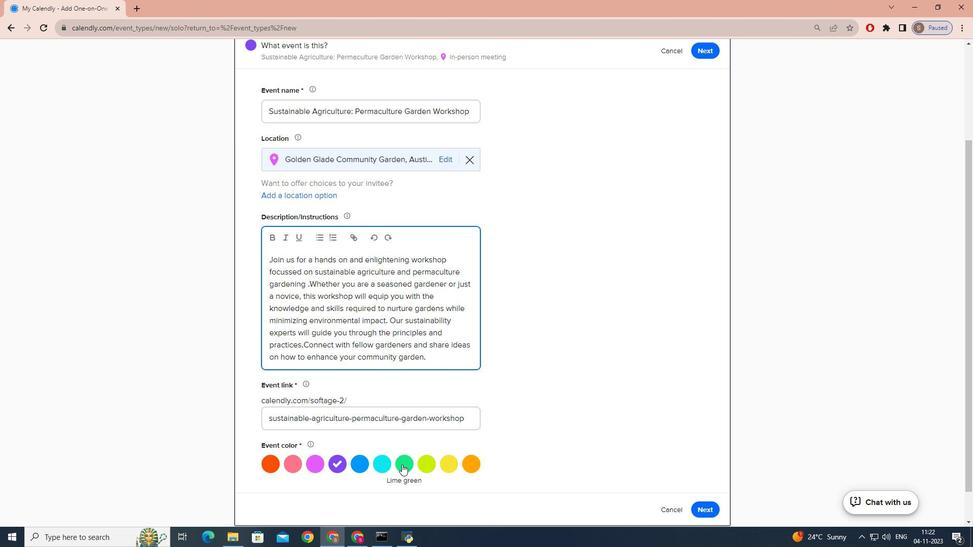 
Action: Mouse moved to (368, 396)
Screenshot: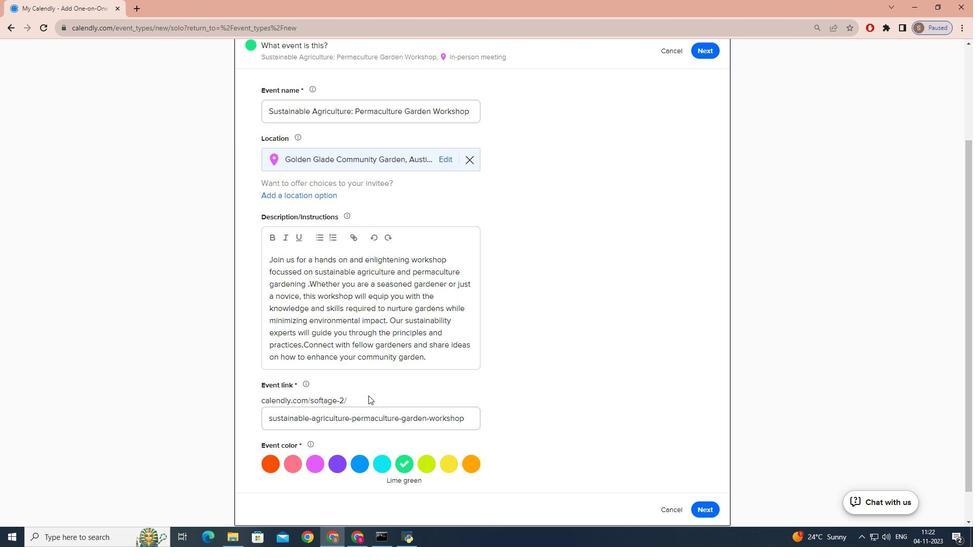 
Action: Mouse scrolled (368, 395) with delta (0, 0)
Screenshot: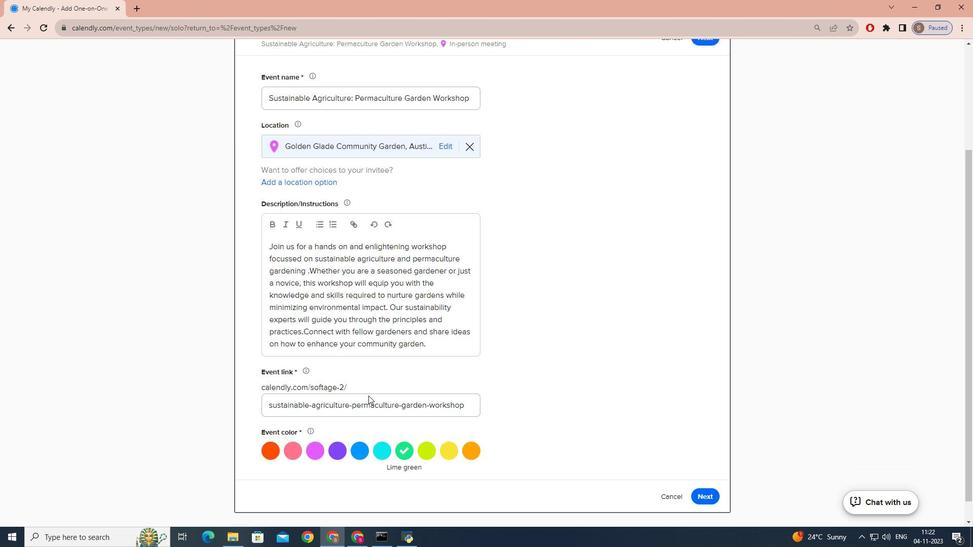 
Action: Mouse scrolled (368, 395) with delta (0, 0)
Screenshot: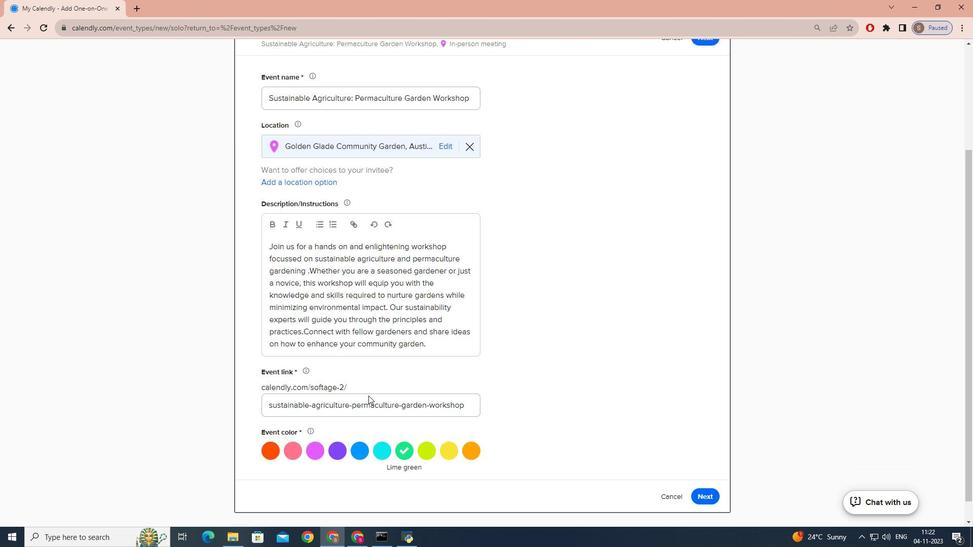 
Action: Mouse scrolled (368, 395) with delta (0, 0)
Screenshot: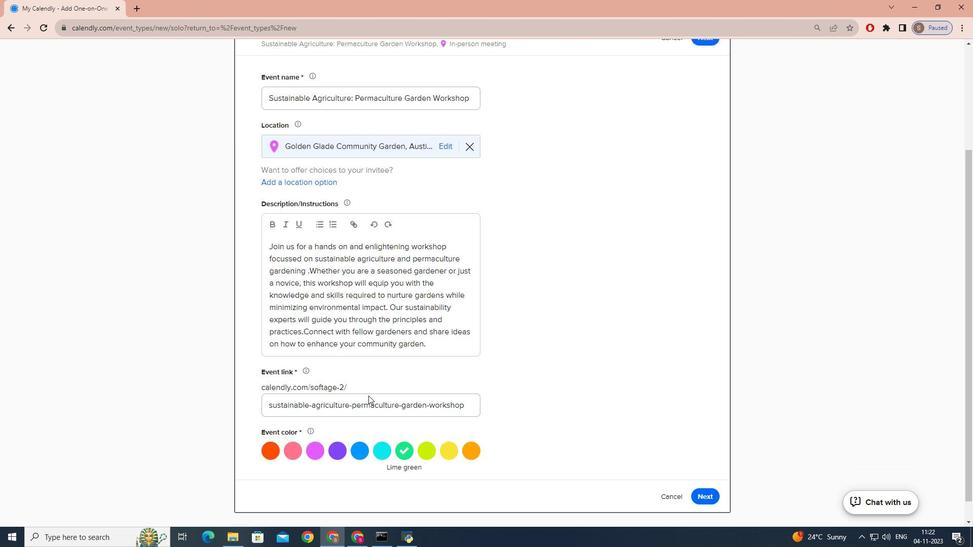
Action: Mouse scrolled (368, 395) with delta (0, 0)
Screenshot: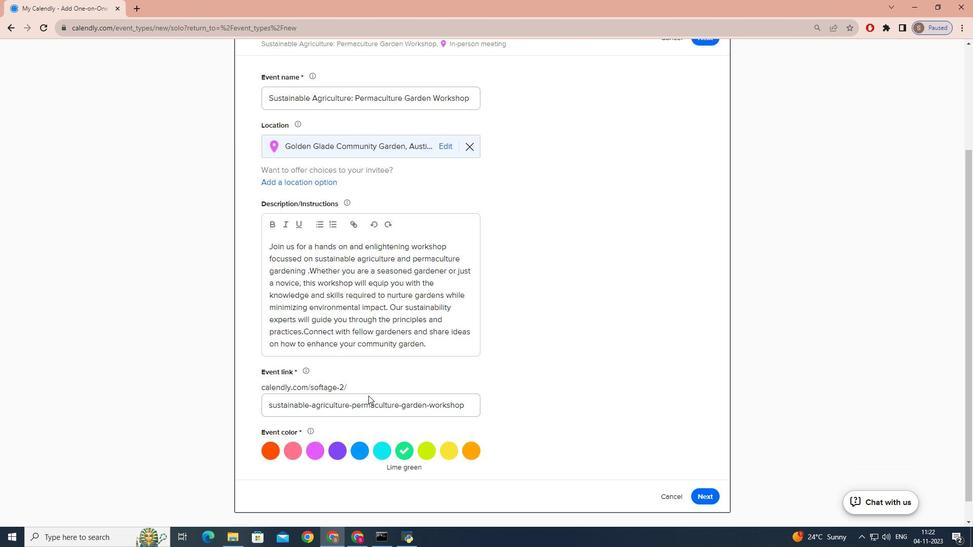 
Action: Mouse scrolled (368, 395) with delta (0, 0)
Screenshot: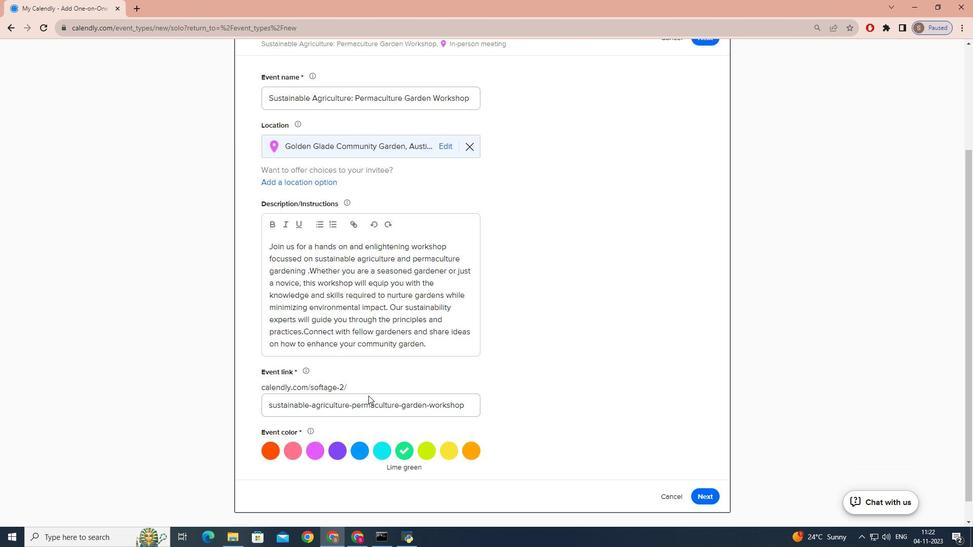 
Action: Mouse moved to (707, 469)
Screenshot: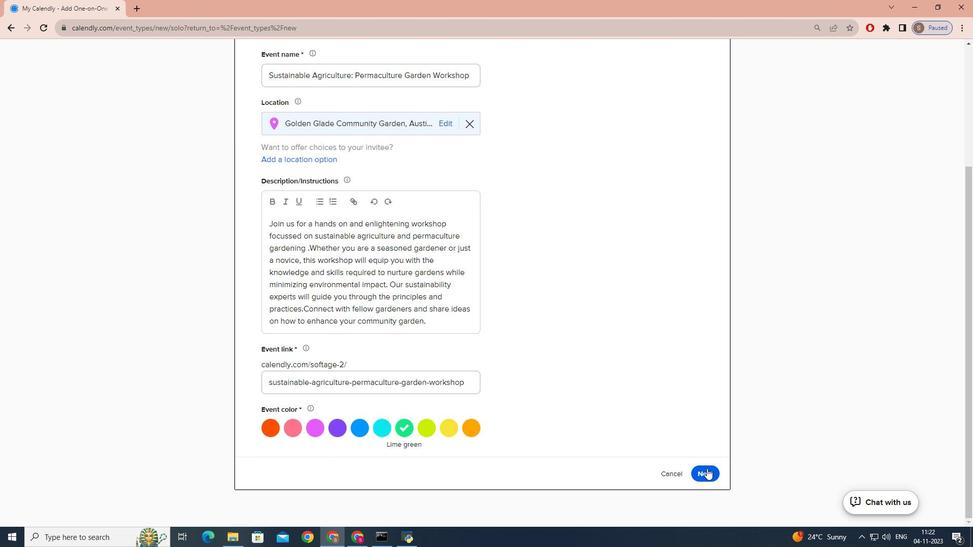 
Action: Mouse pressed left at (707, 469)
Screenshot: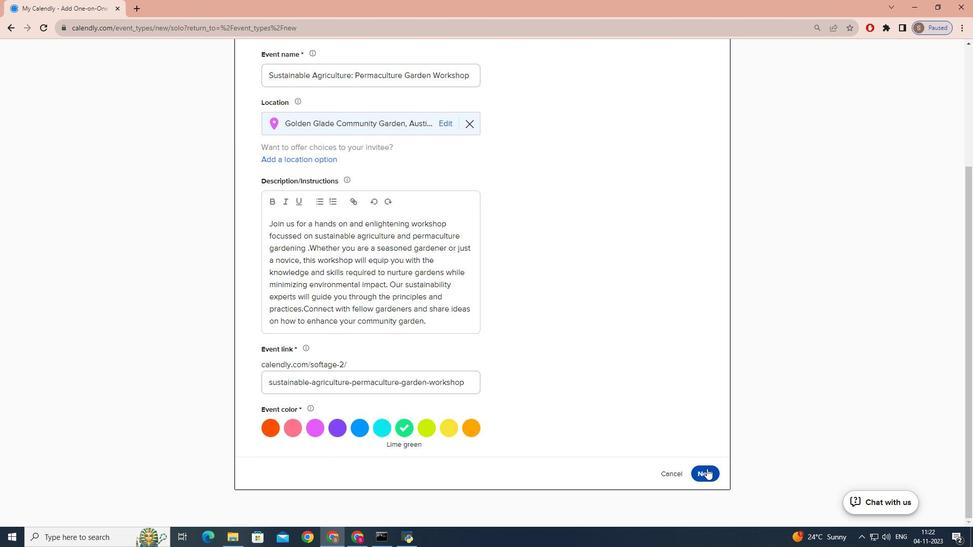 
Action: Mouse moved to (370, 258)
Screenshot: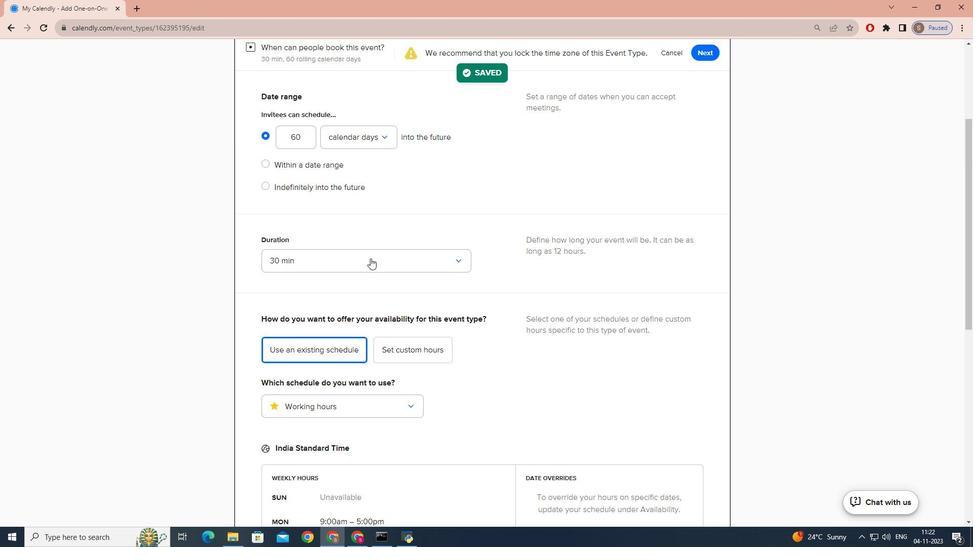 
Action: Mouse pressed left at (370, 258)
Screenshot: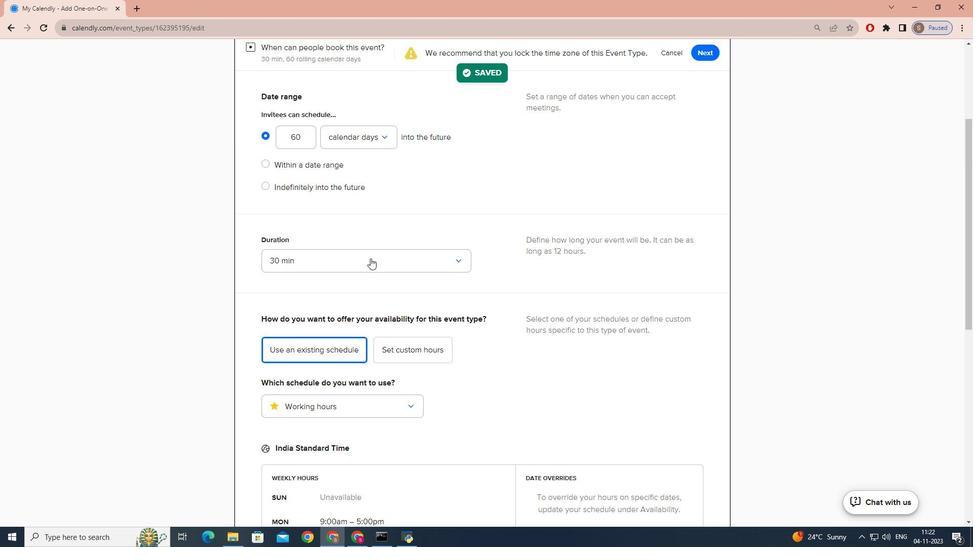 
Action: Mouse moved to (287, 372)
Screenshot: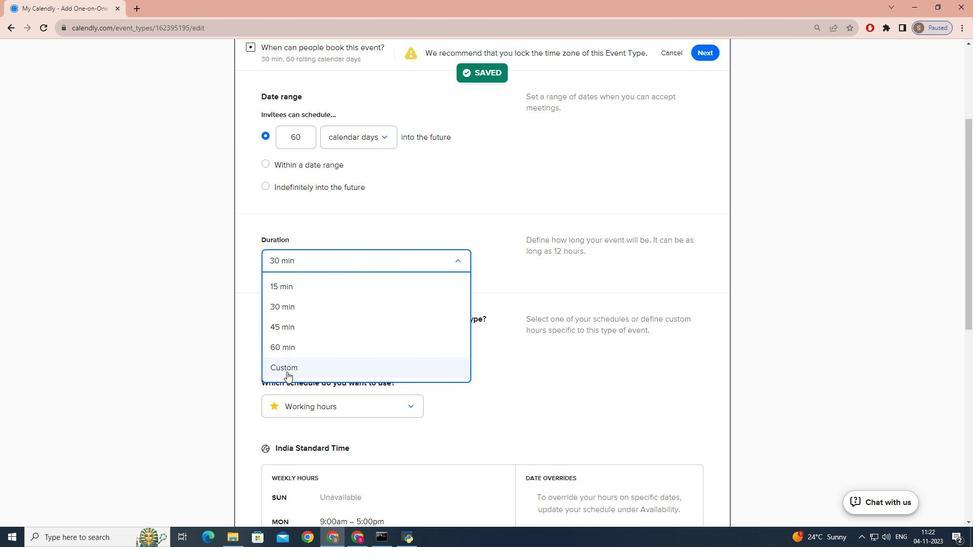 
Action: Mouse pressed left at (287, 372)
Screenshot: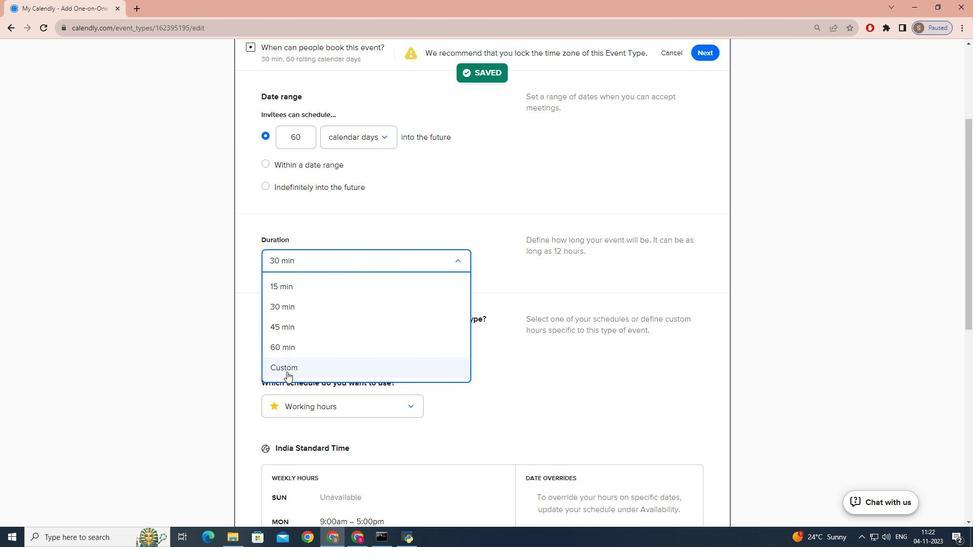 
Action: Mouse moved to (361, 280)
Screenshot: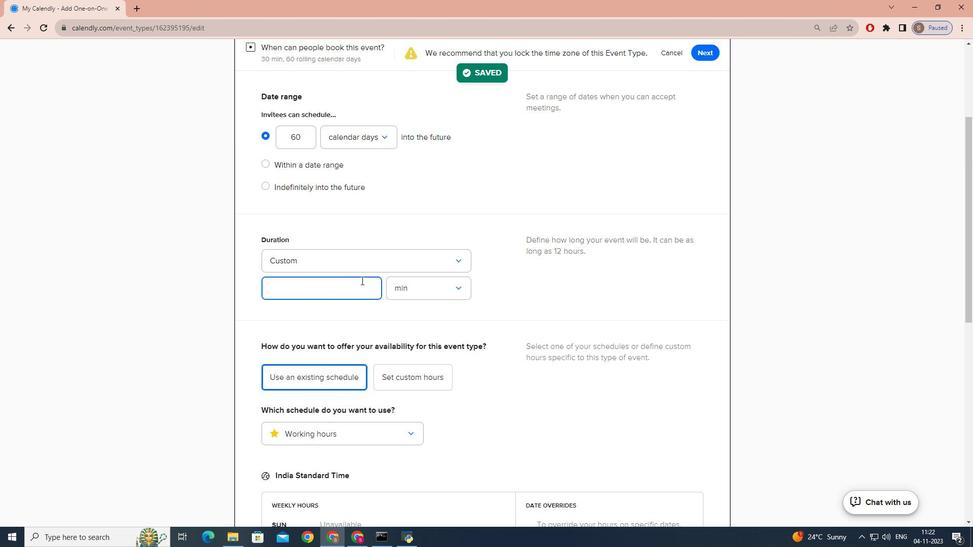 
Action: Mouse pressed left at (361, 280)
Screenshot: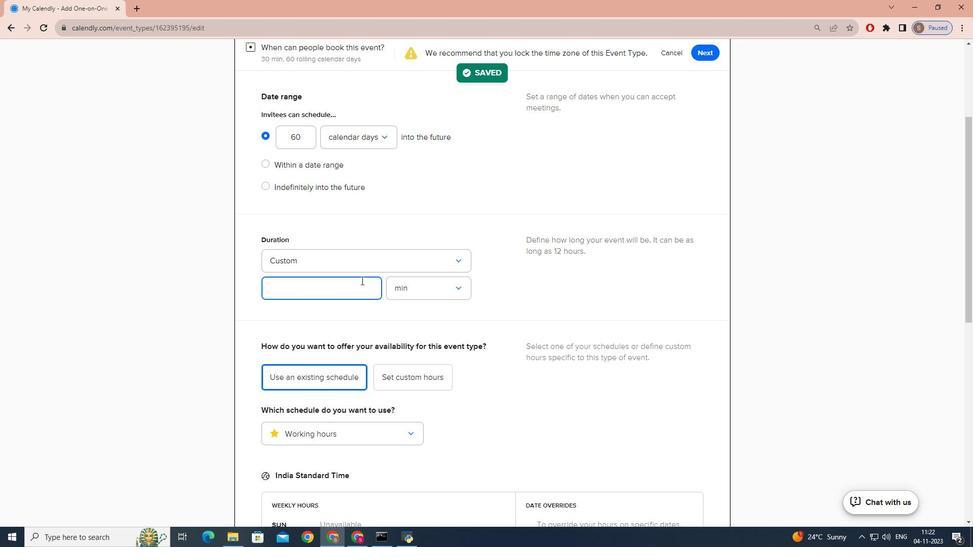
Action: Mouse pressed left at (361, 280)
Screenshot: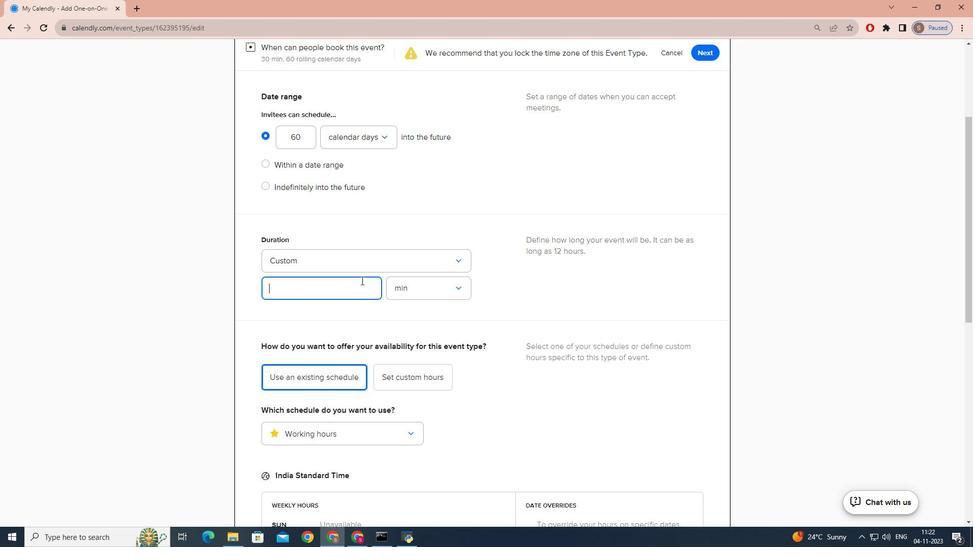 
Action: Key pressed 2
Screenshot: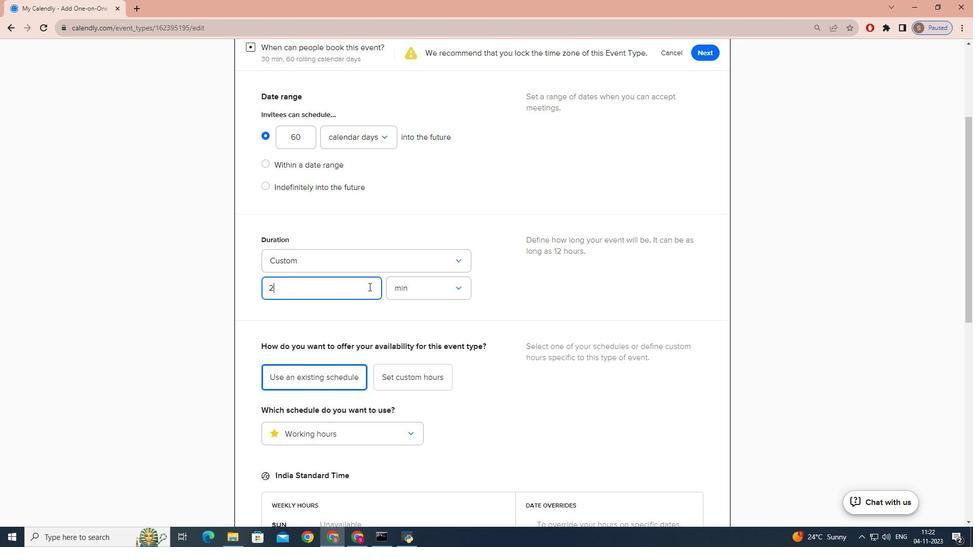 
Action: Mouse moved to (441, 290)
Screenshot: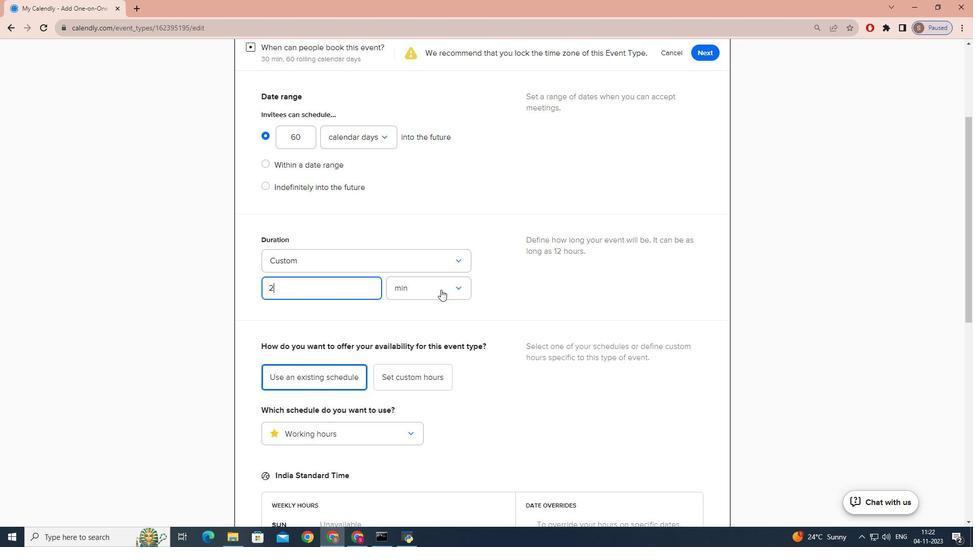 
Action: Mouse pressed left at (441, 290)
Screenshot: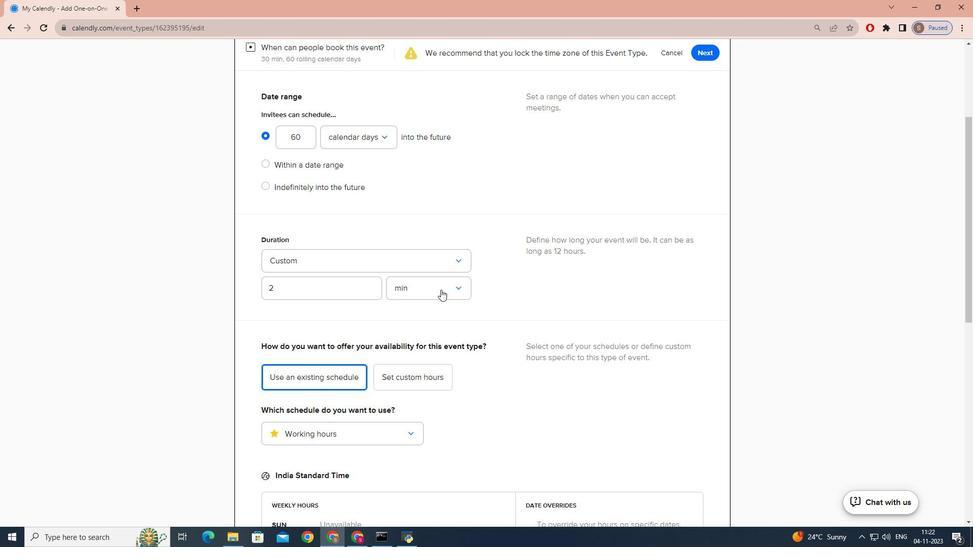 
Action: Mouse moved to (428, 333)
Screenshot: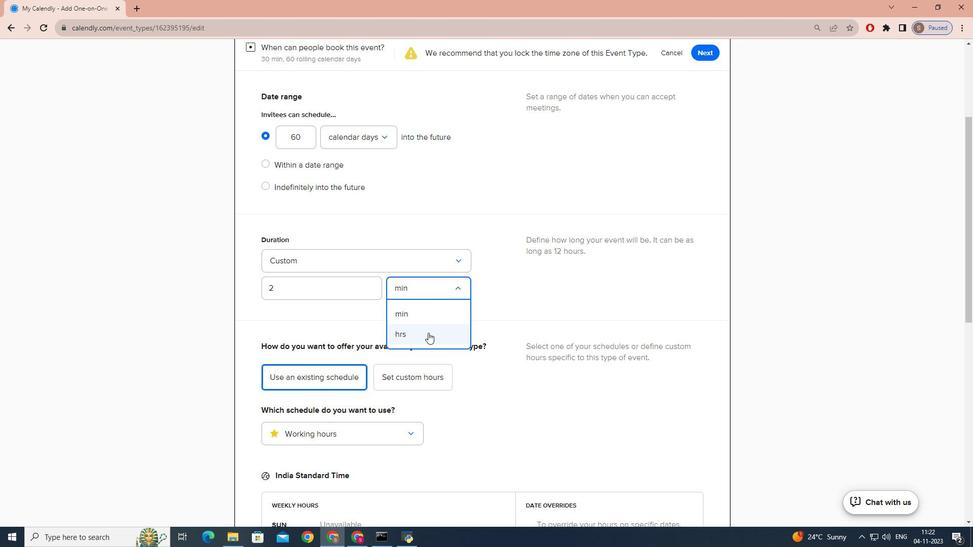 
Action: Mouse pressed left at (428, 333)
Screenshot: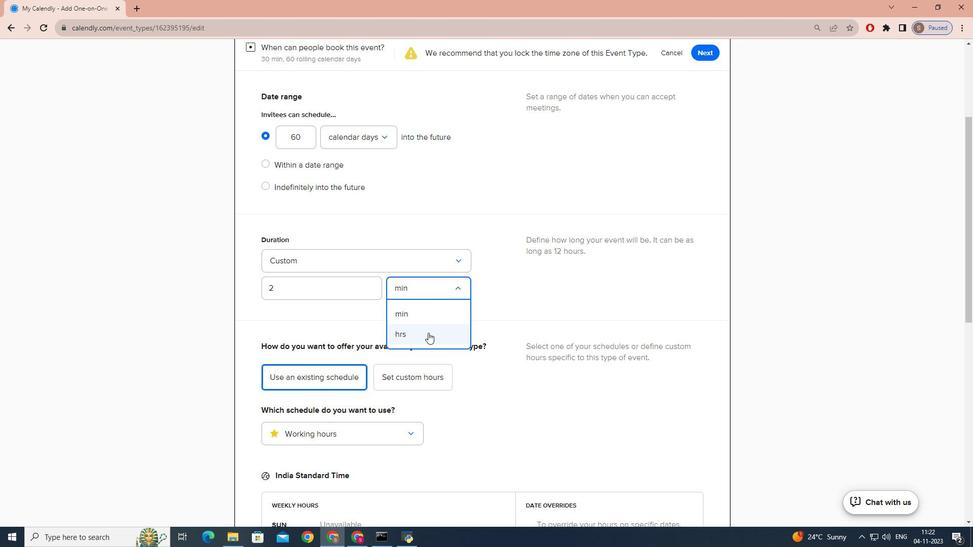 
Action: Mouse moved to (432, 325)
Screenshot: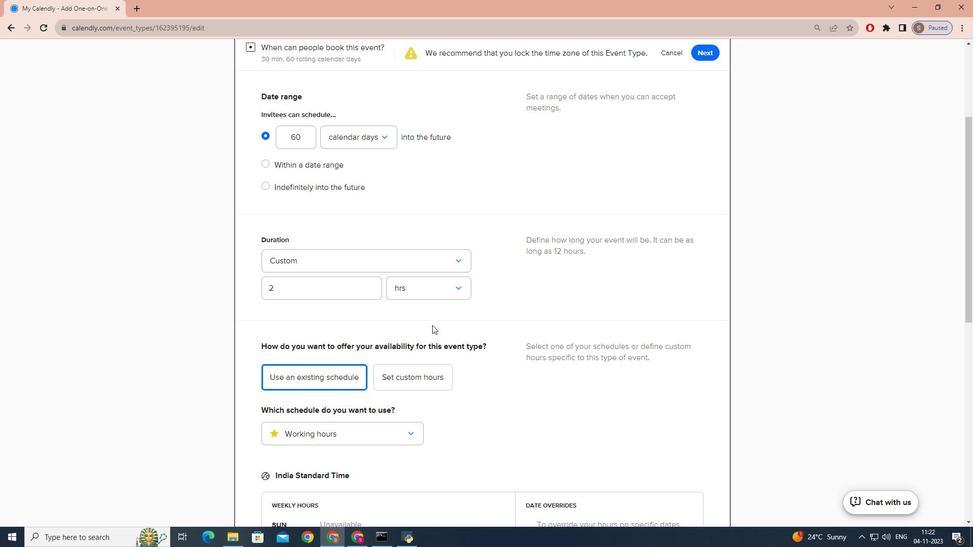 
Action: Mouse scrolled (432, 325) with delta (0, 0)
Screenshot: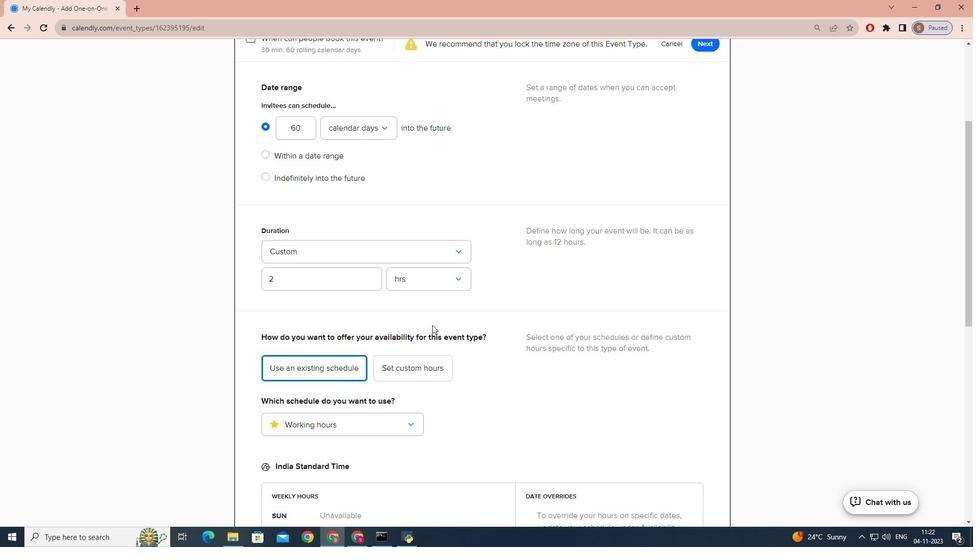 
Action: Mouse scrolled (432, 325) with delta (0, 0)
Screenshot: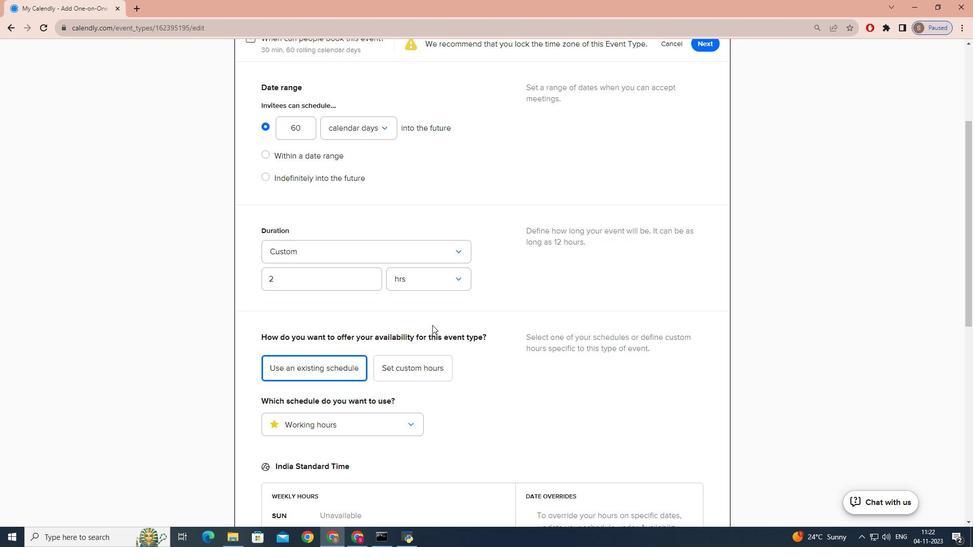 
Action: Mouse scrolled (432, 325) with delta (0, 0)
Screenshot: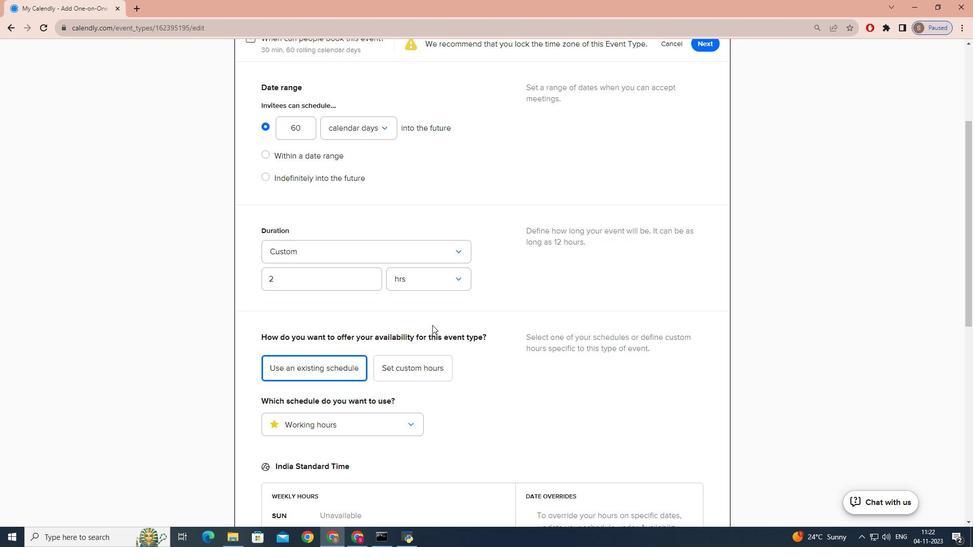 
Action: Mouse scrolled (432, 325) with delta (0, 0)
Screenshot: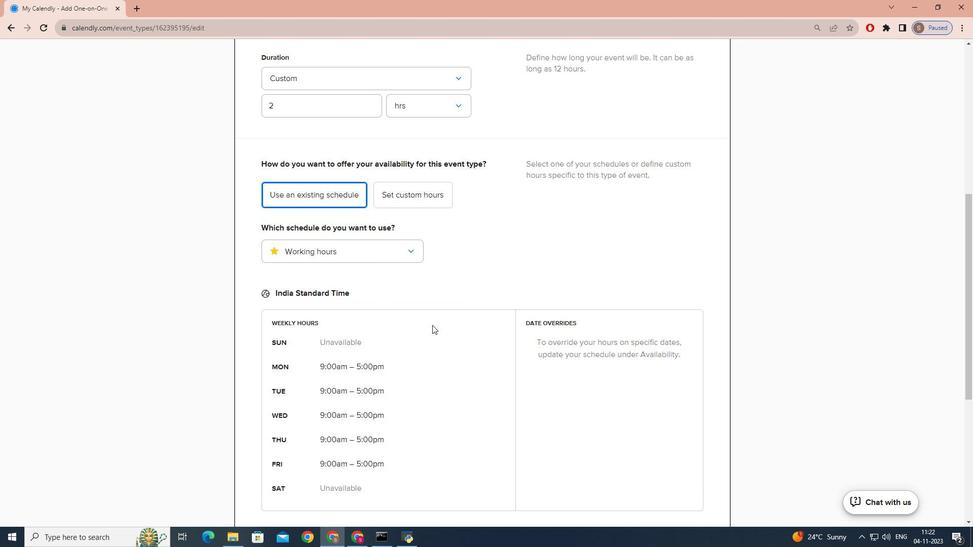 
Action: Mouse scrolled (432, 325) with delta (0, 0)
Screenshot: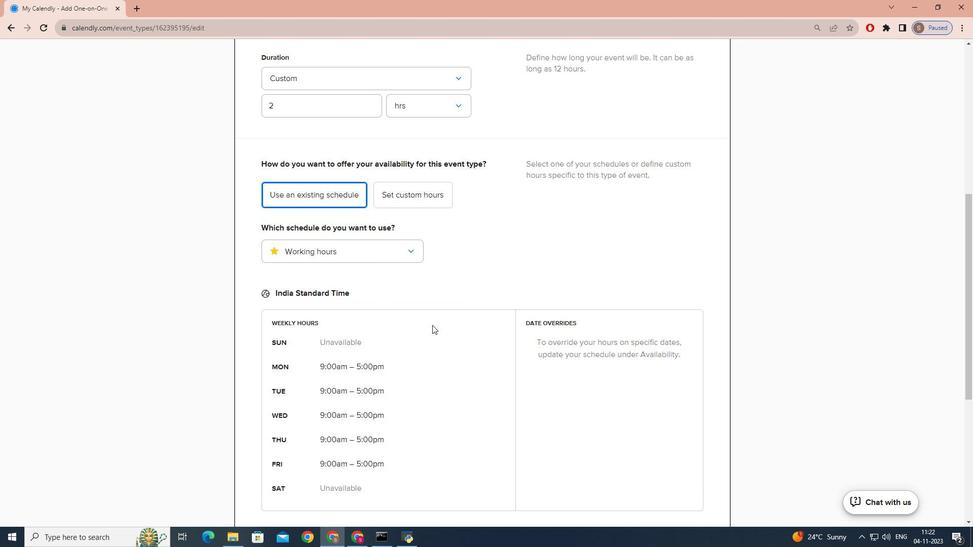 
Action: Mouse scrolled (432, 325) with delta (0, 0)
Screenshot: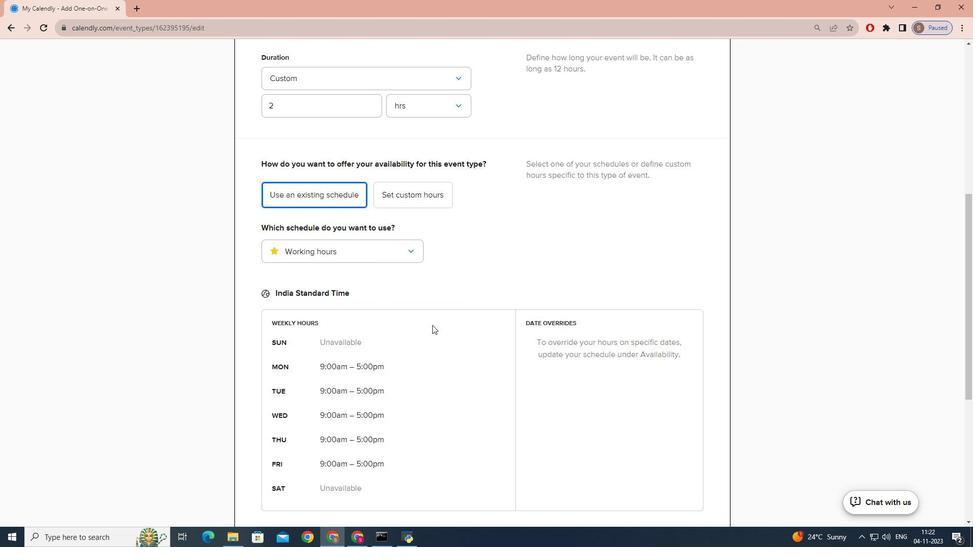 
Action: Mouse scrolled (432, 325) with delta (0, 0)
Screenshot: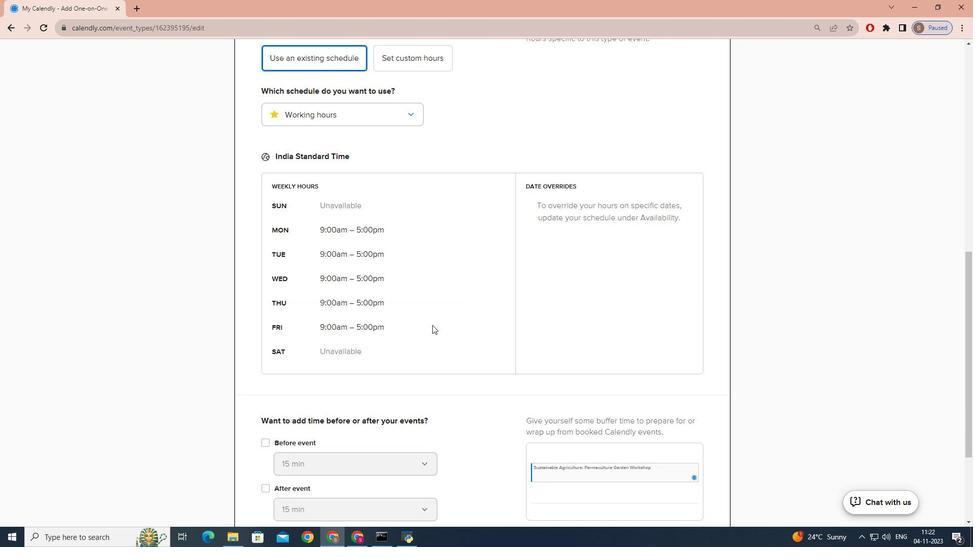 
Action: Mouse scrolled (432, 325) with delta (0, 0)
Screenshot: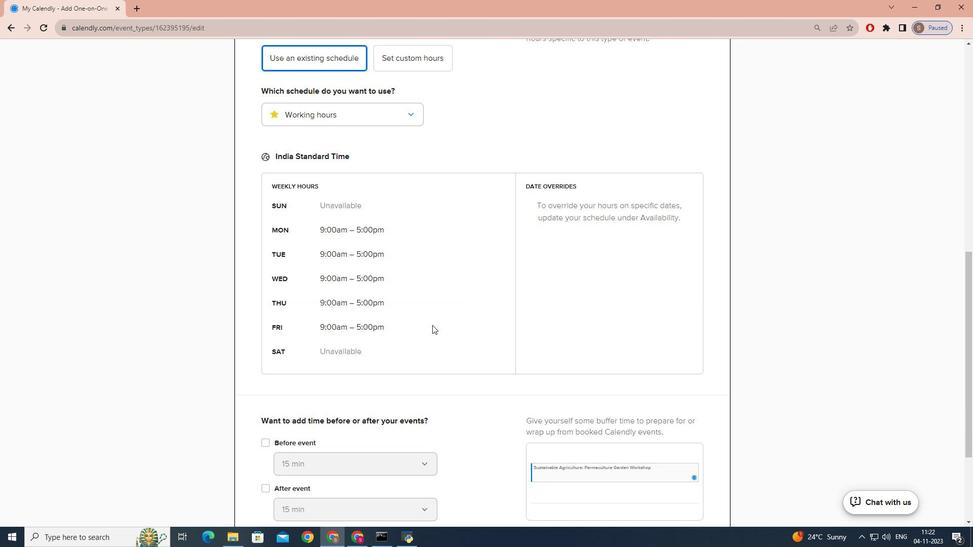 
Action: Mouse scrolled (432, 325) with delta (0, 0)
Screenshot: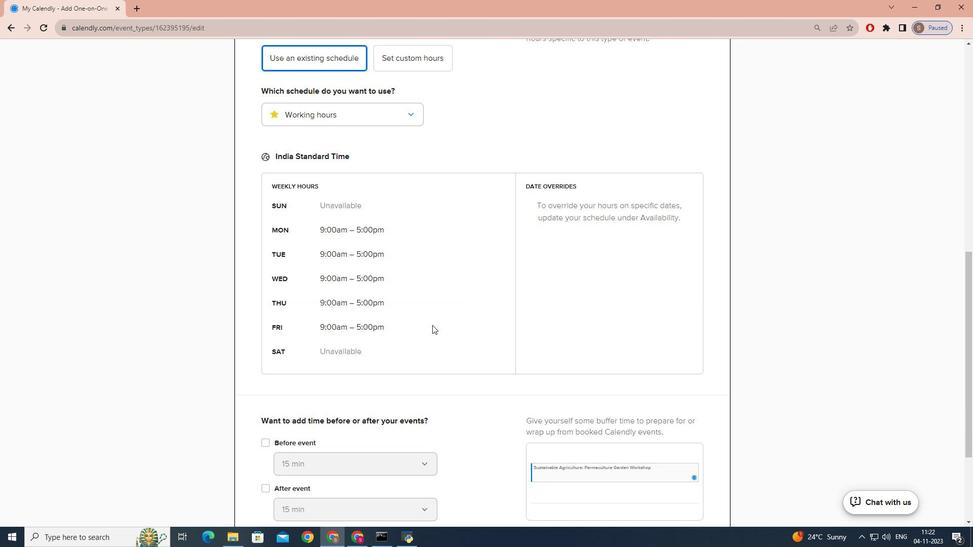 
Action: Mouse scrolled (432, 325) with delta (0, 0)
Screenshot: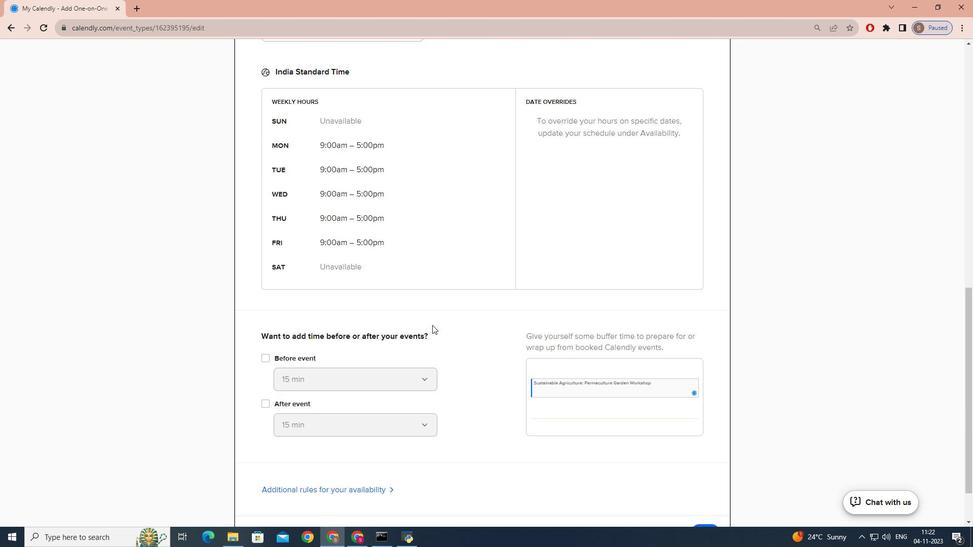 
Action: Mouse scrolled (432, 325) with delta (0, 0)
Screenshot: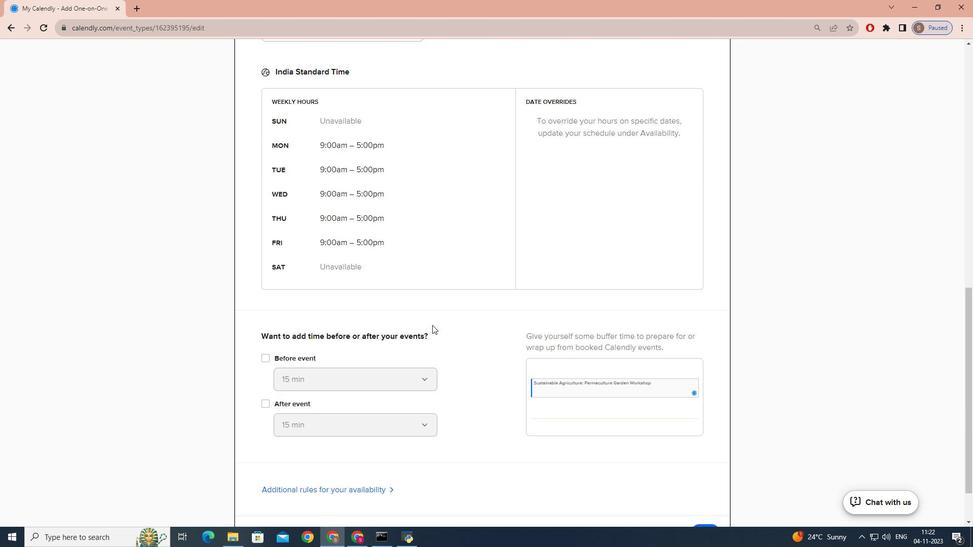 
Action: Mouse scrolled (432, 325) with delta (0, 0)
Screenshot: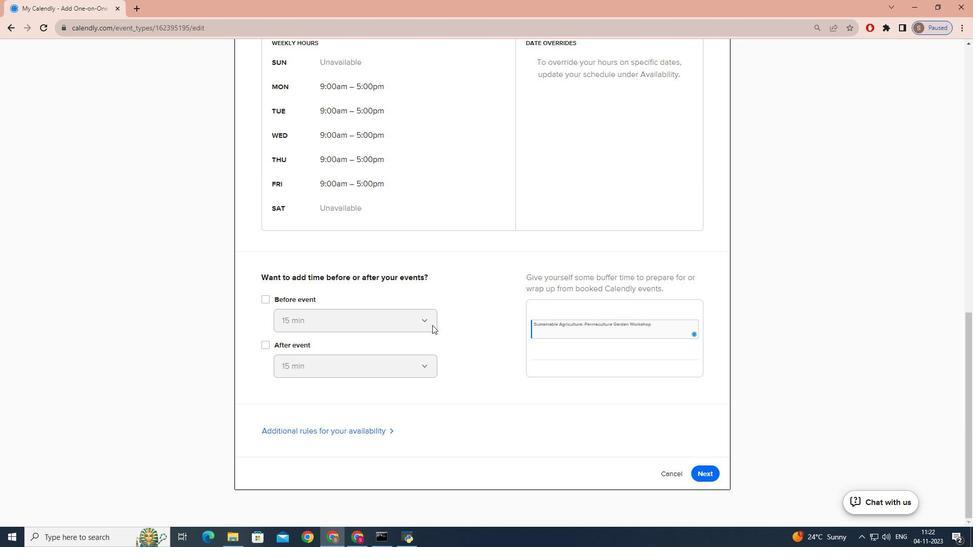 
Action: Mouse scrolled (432, 325) with delta (0, 0)
Screenshot: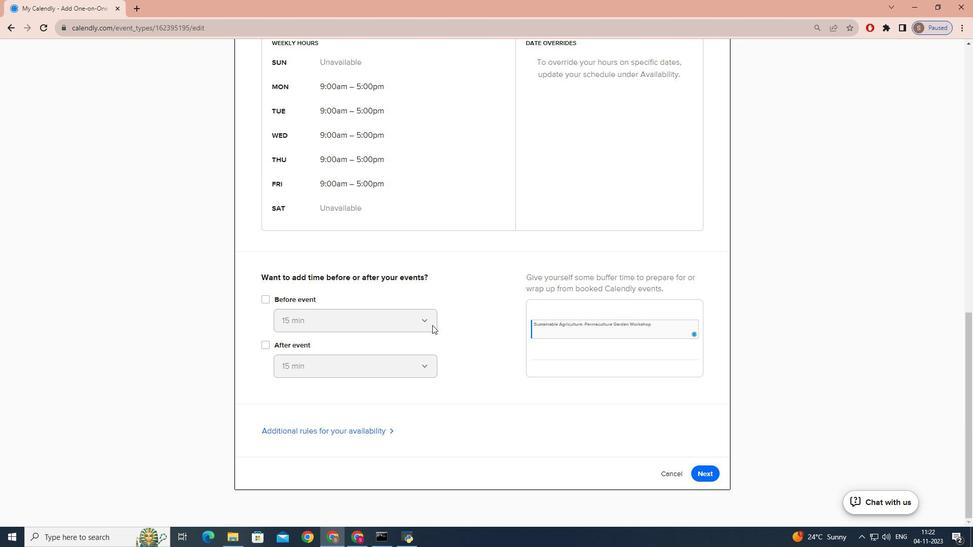 
Action: Mouse scrolled (432, 325) with delta (0, 0)
Screenshot: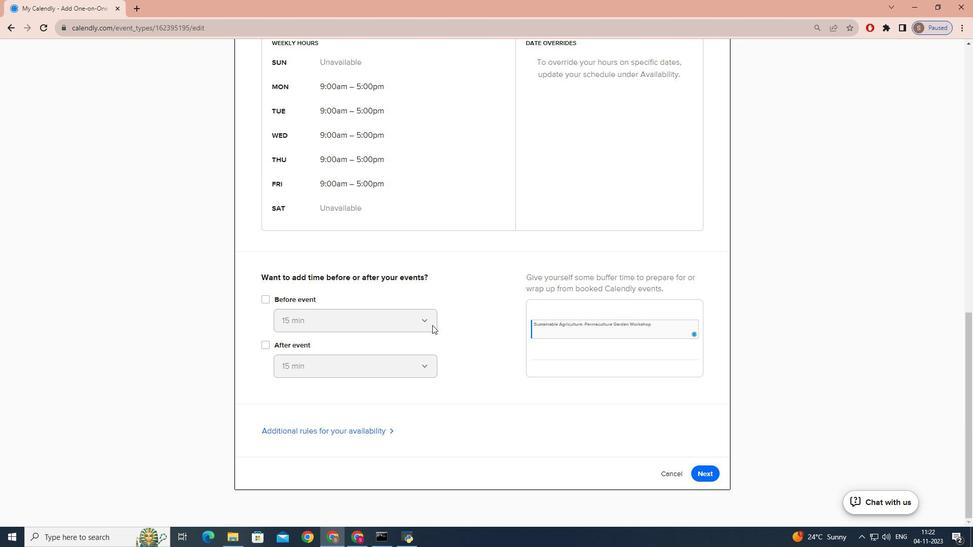 
Action: Mouse scrolled (432, 325) with delta (0, 0)
Screenshot: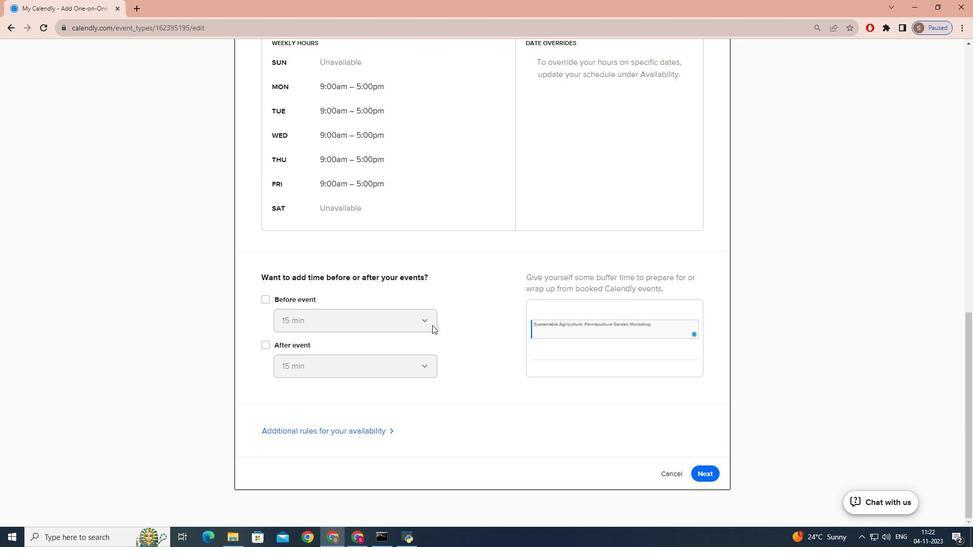 
Action: Mouse moved to (703, 474)
Screenshot: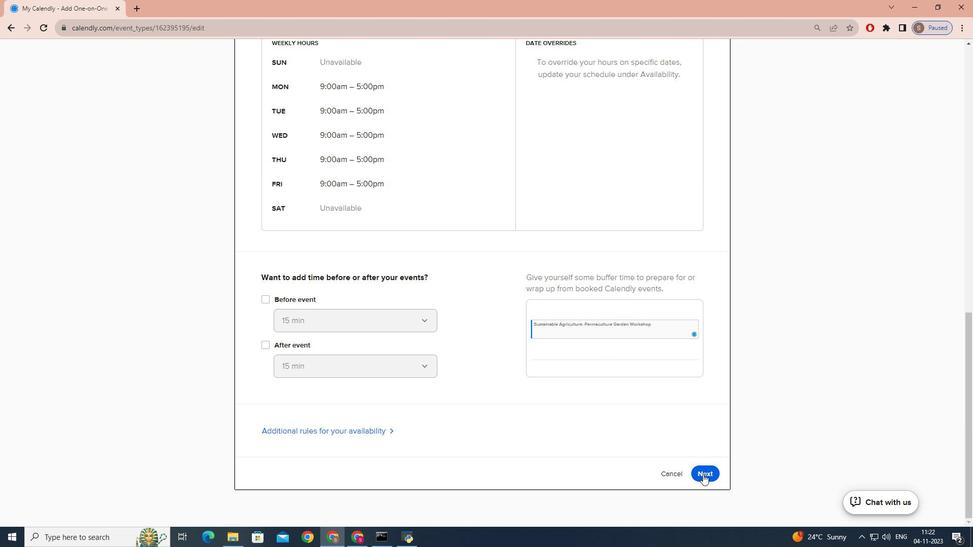 
Action: Mouse pressed left at (703, 474)
Screenshot: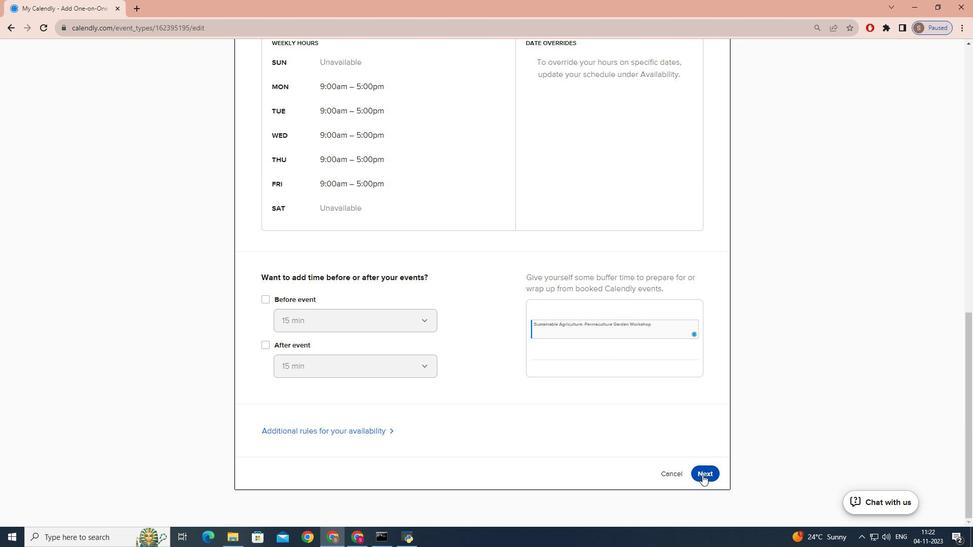 
Action: Mouse moved to (601, 395)
Screenshot: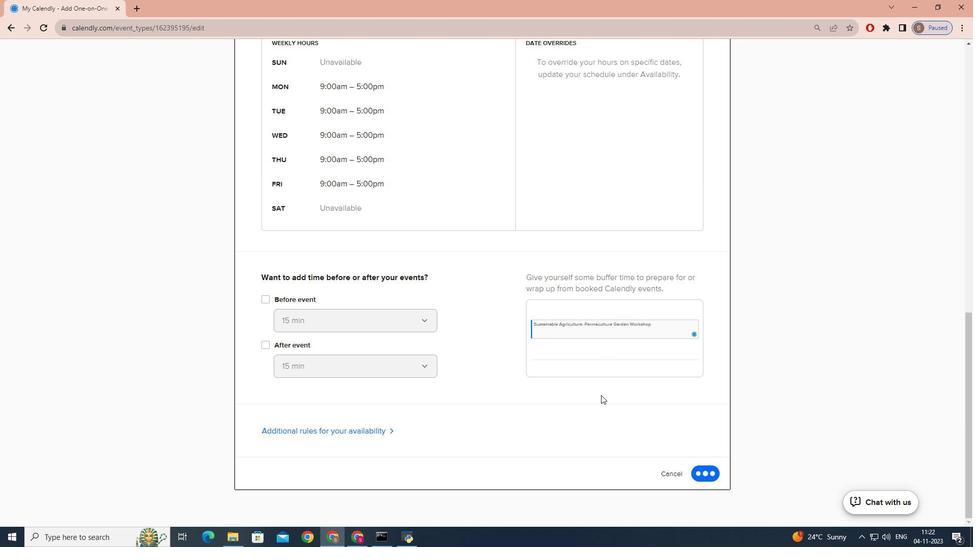 
